 Task: Find a dog-friendly brewery with outdoor seating in Denver.
Action: Mouse moved to (63, 27)
Screenshot: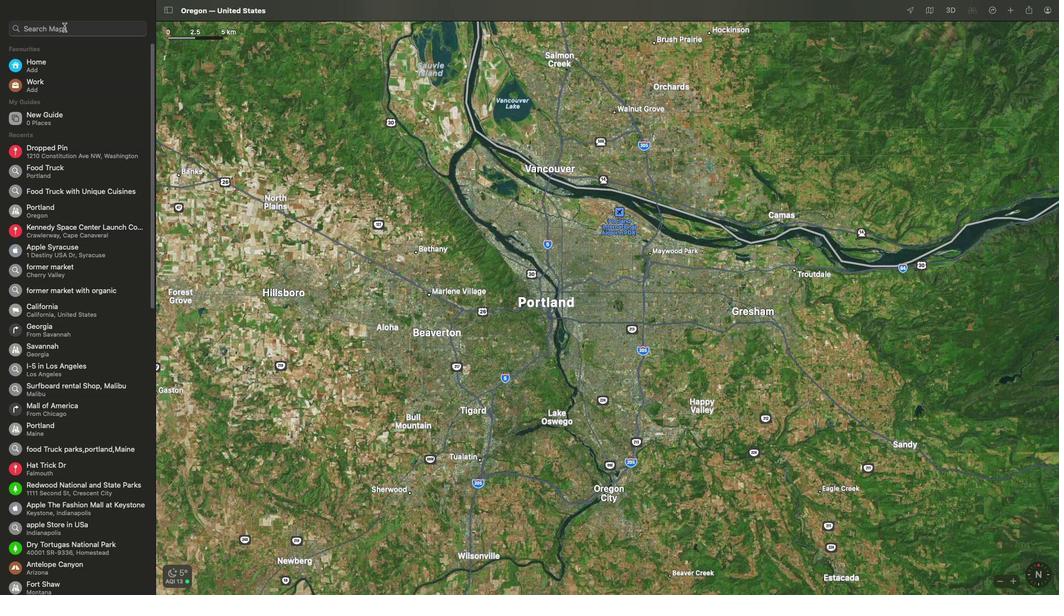 
Action: Mouse pressed left at (63, 27)
Screenshot: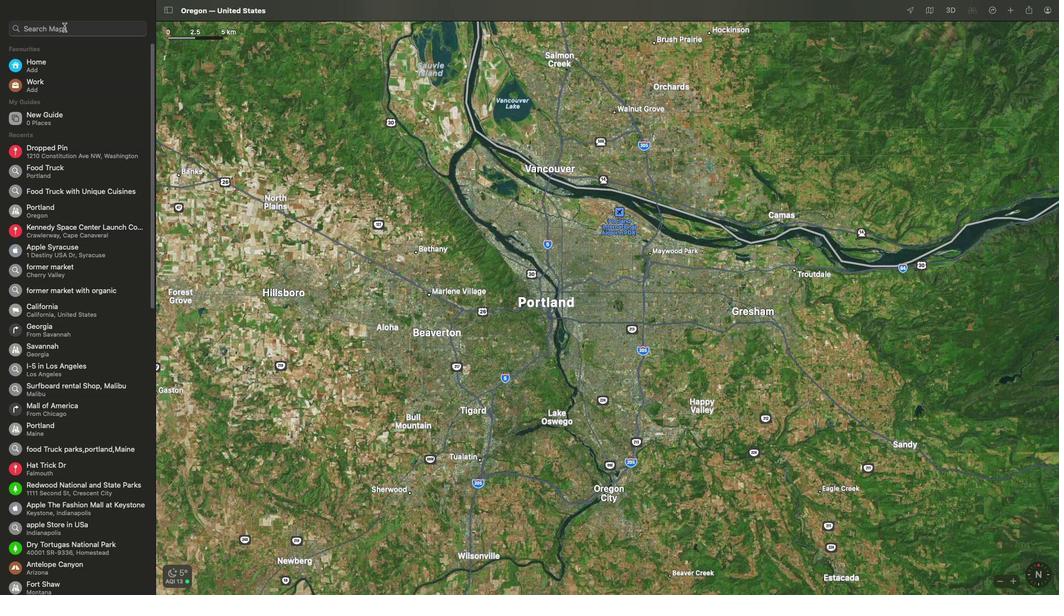 
Action: Key pressed Key.shift'D''e''n''v''e''r'Key.spaceKey.enter
Screenshot: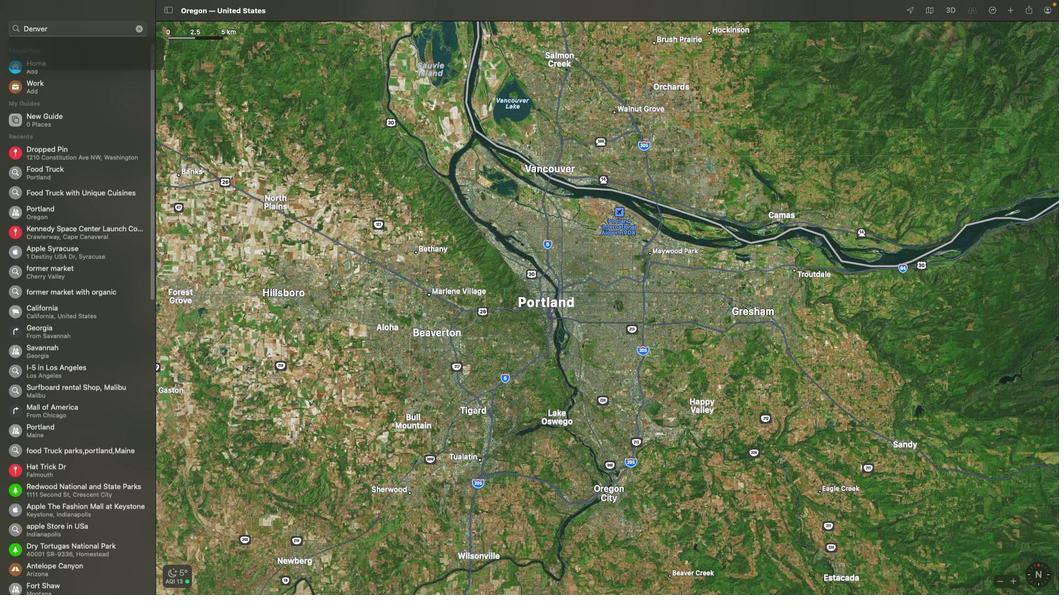 
Action: Mouse moved to (139, 33)
Screenshot: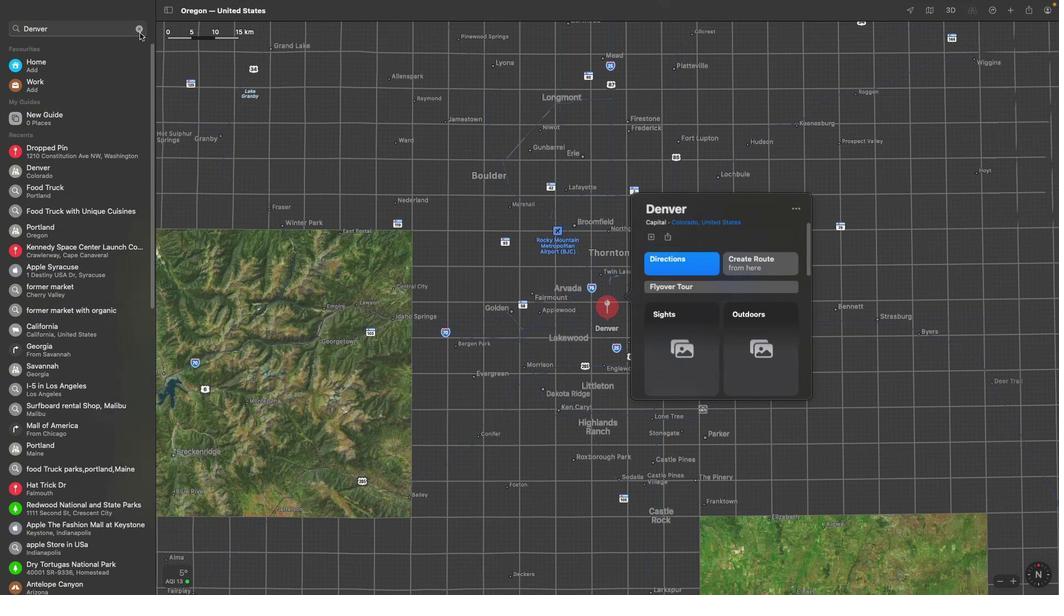 
Action: Mouse pressed left at (139, 33)
Screenshot: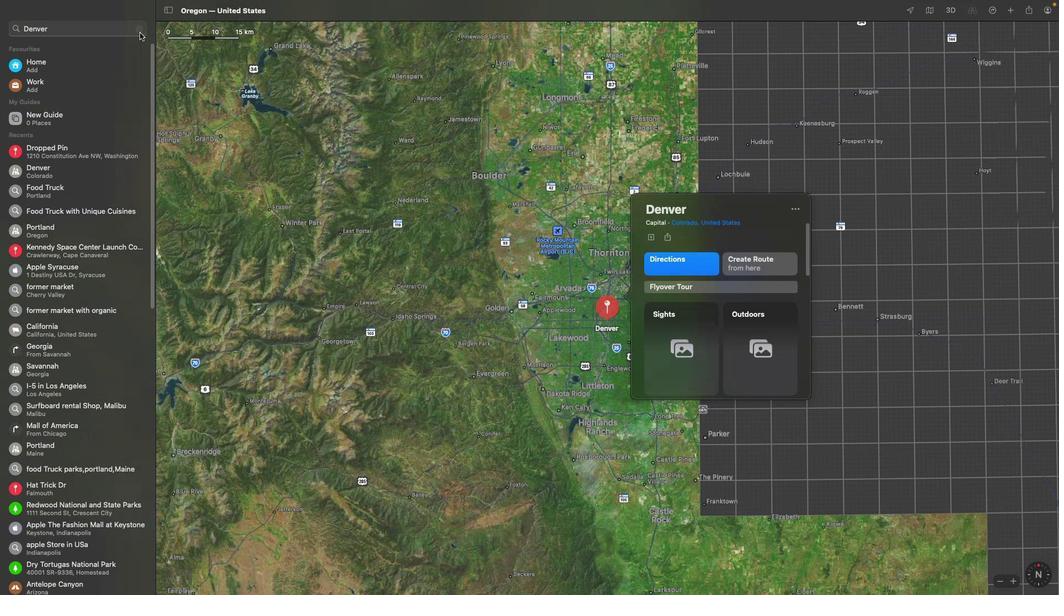 
Action: Mouse moved to (94, 27)
Screenshot: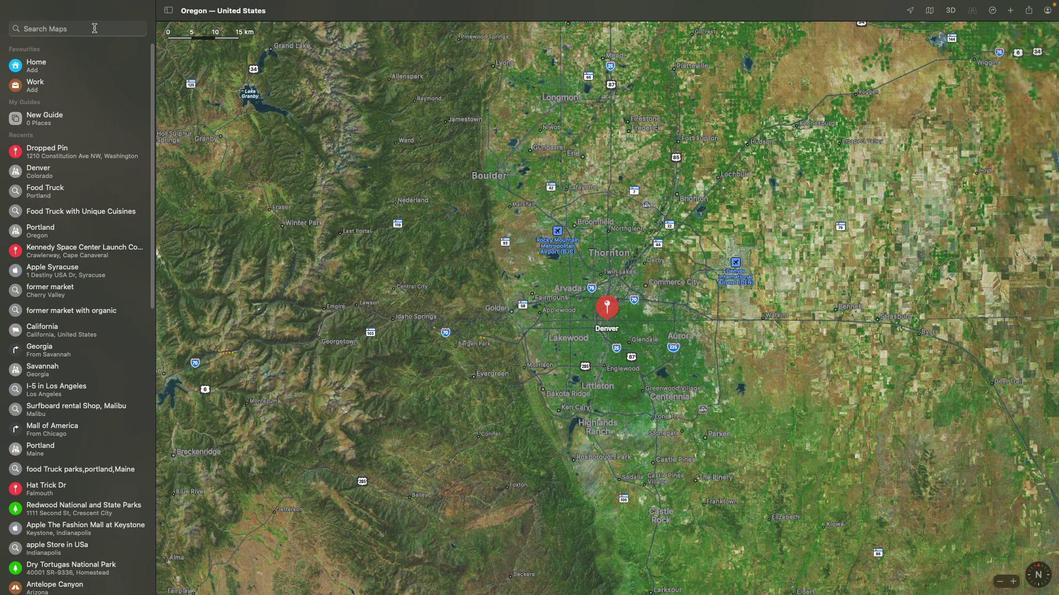 
Action: Mouse pressed left at (94, 27)
Screenshot: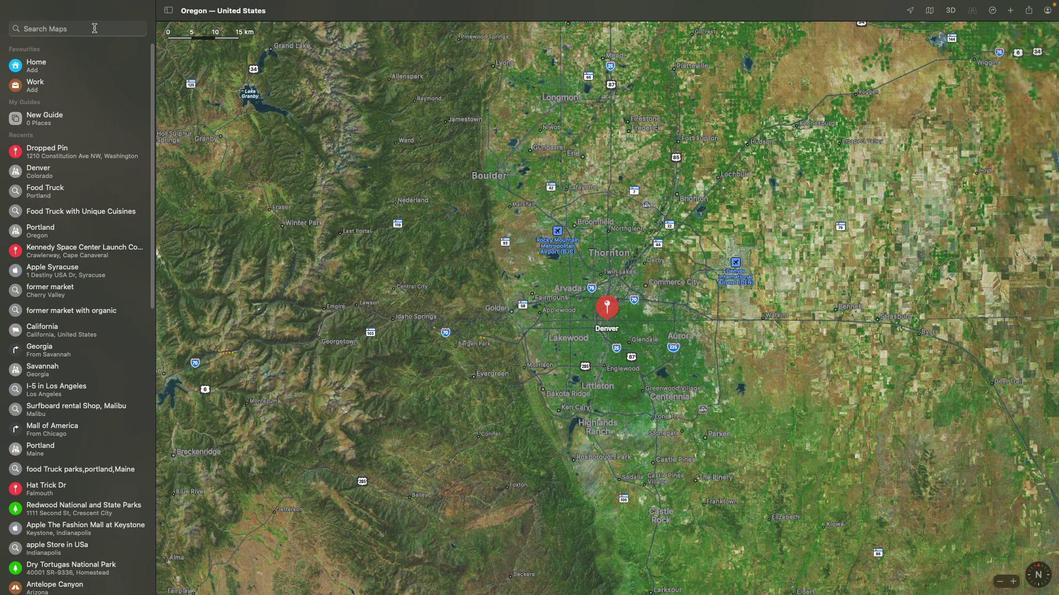 
Action: Key pressed Key.shift'D''o''g'Key.spaceKey.backspace'-'Key.shift'F''r''i''d''e''l''y'Key.spaceKey.backspaceKey.backspaceKey.backspaceKey.backspaceKey.backspace'e''n''d''l''y'Key.space'b''r''e''w''e''r''y'Key.spaceKey.shift_rKey.enter
Screenshot: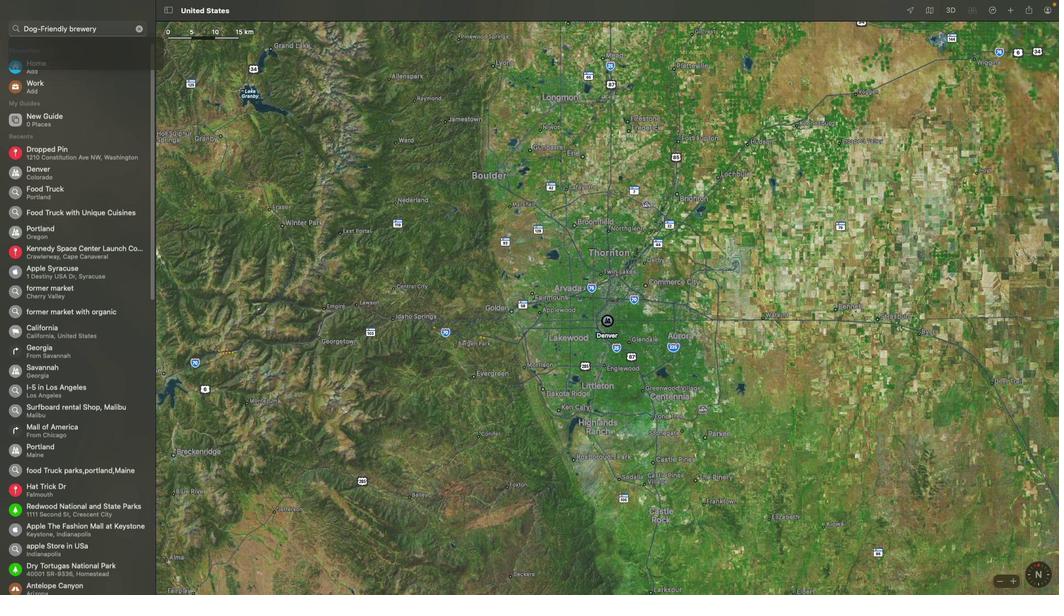 
Action: Mouse moved to (93, 150)
Screenshot: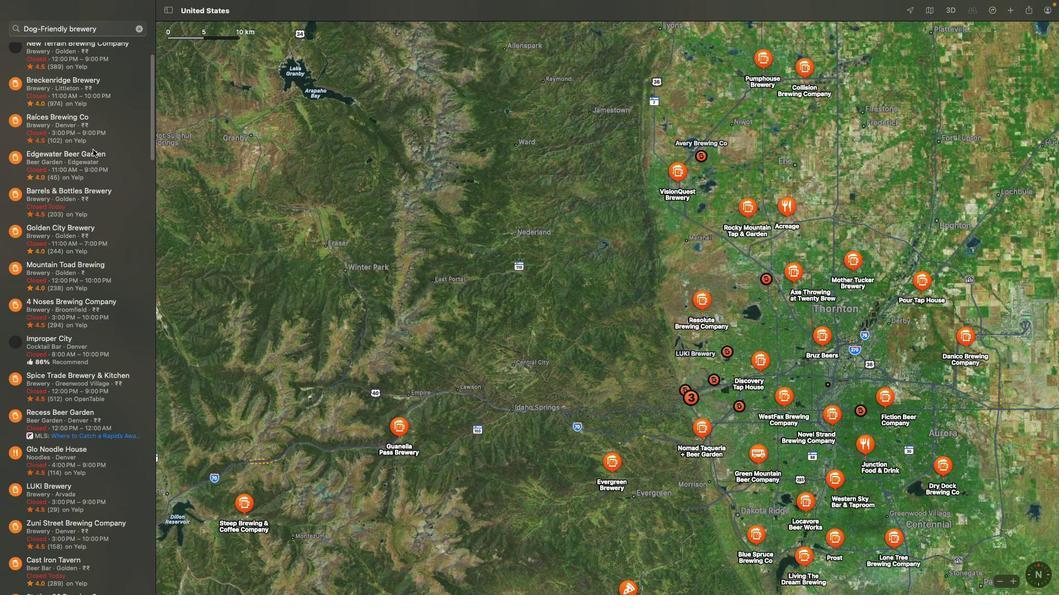 
Action: Mouse scrolled (93, 150) with delta (0, 0)
Screenshot: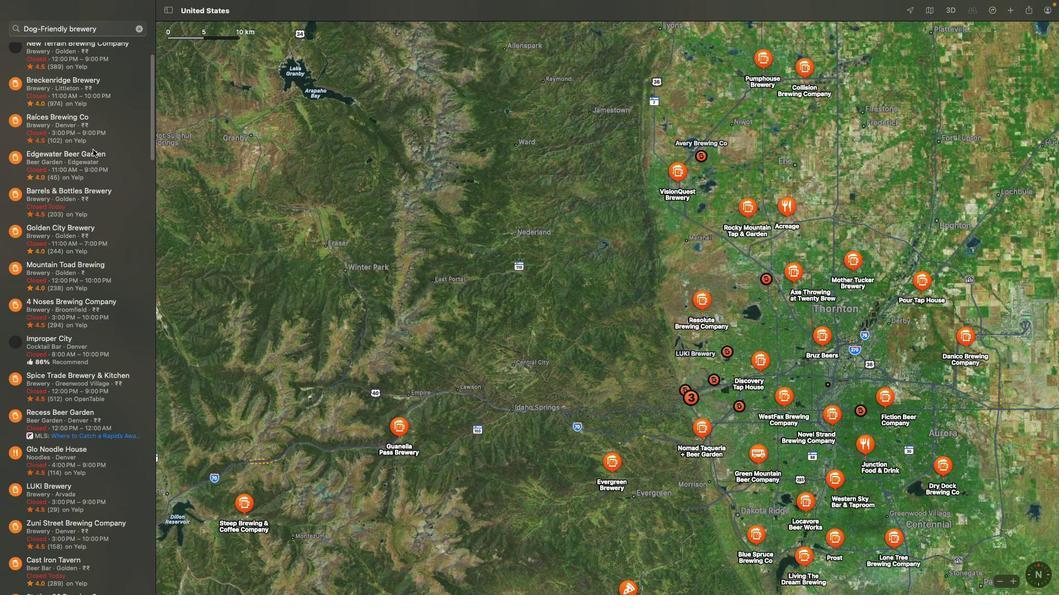 
Action: Mouse scrolled (93, 150) with delta (0, 0)
Screenshot: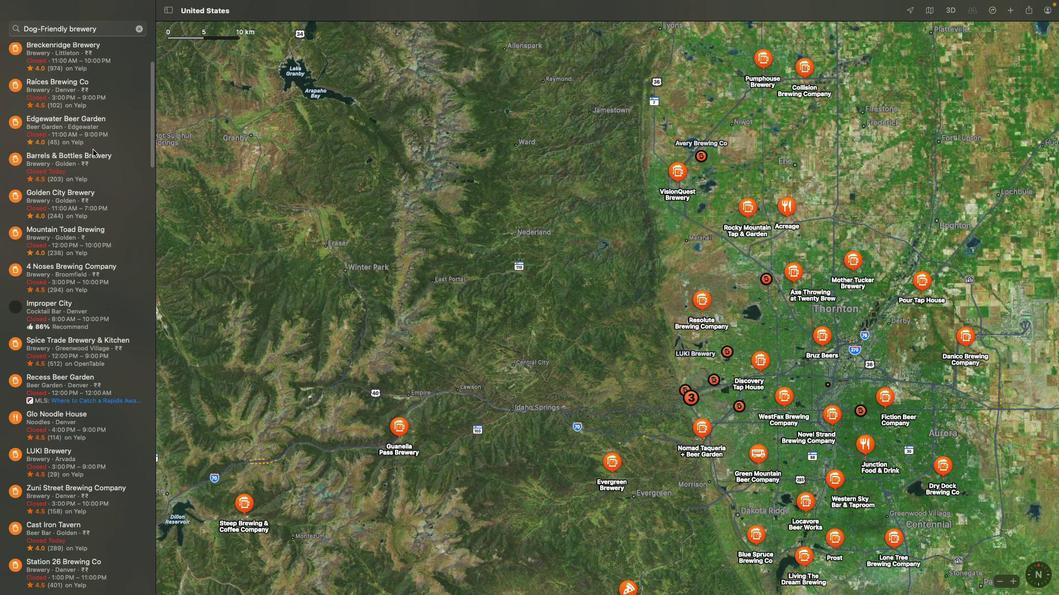 
Action: Mouse scrolled (93, 150) with delta (0, -1)
Screenshot: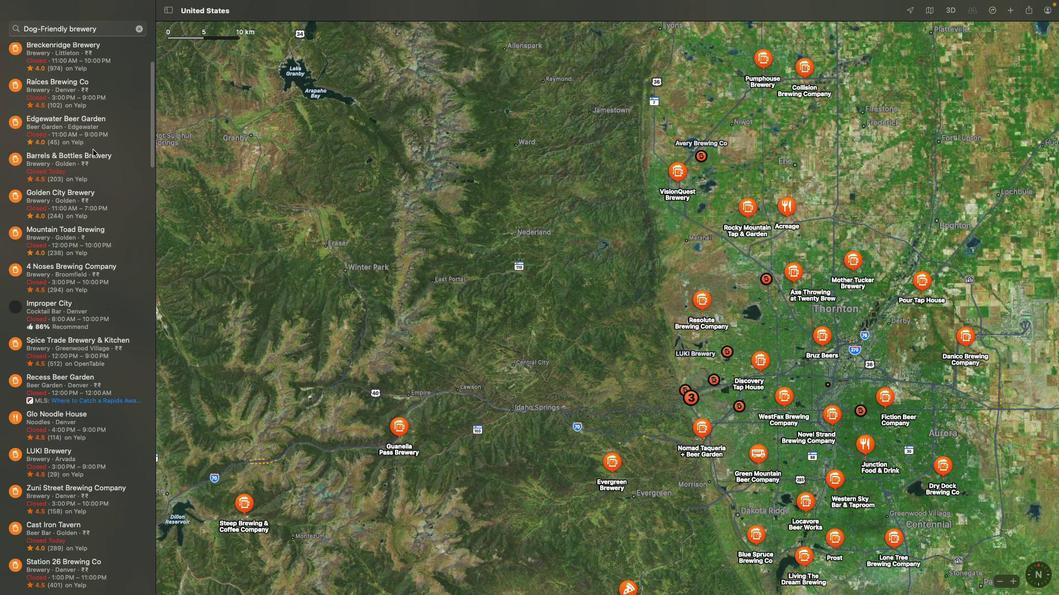 
Action: Mouse scrolled (93, 150) with delta (0, -2)
Screenshot: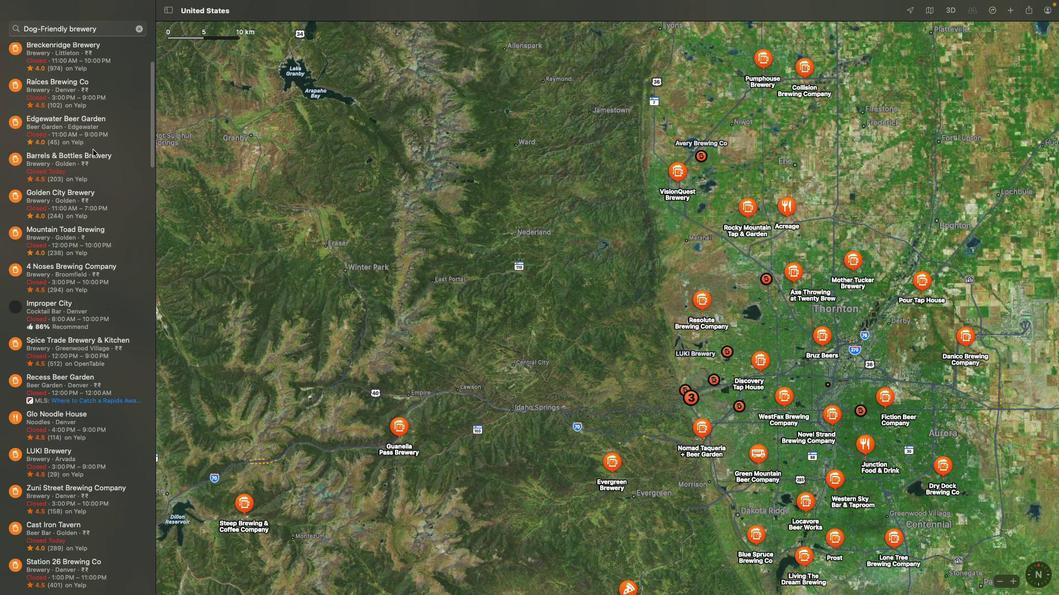 
Action: Mouse scrolled (93, 150) with delta (0, -3)
Screenshot: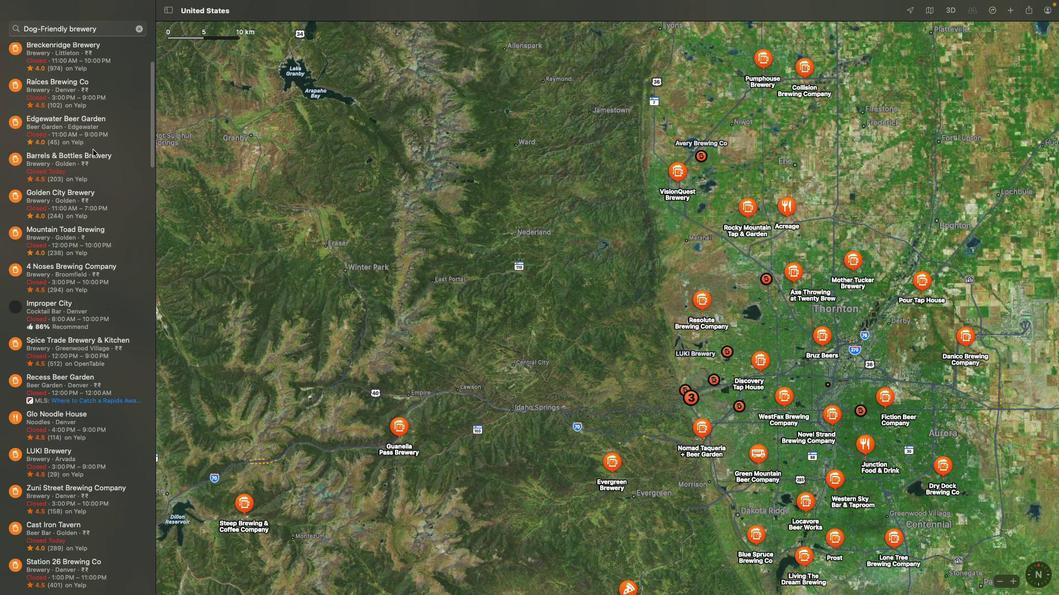 
Action: Mouse moved to (96, 174)
Screenshot: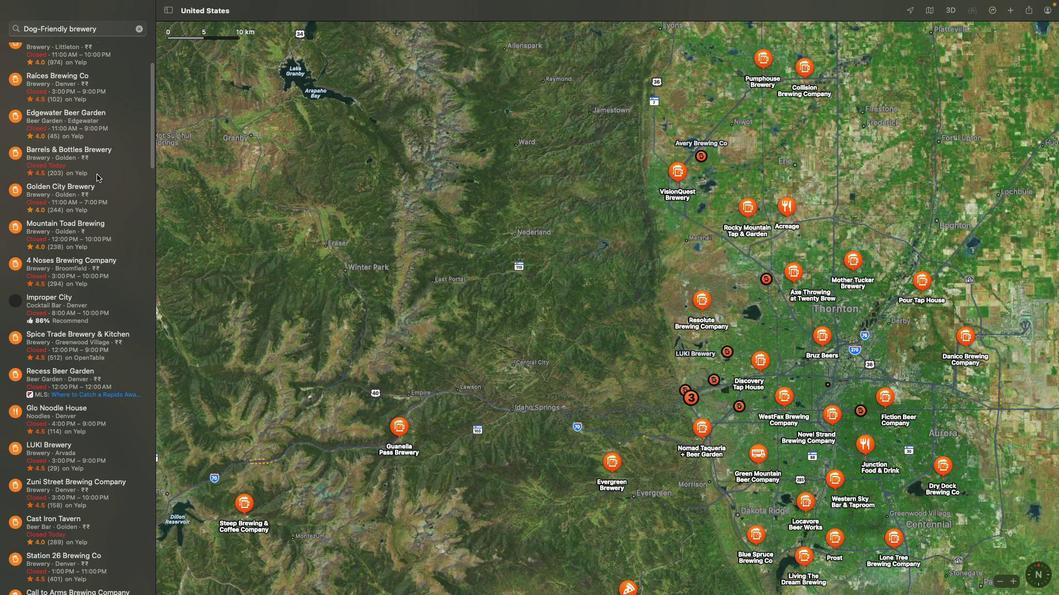 
Action: Mouse scrolled (96, 174) with delta (0, 0)
Screenshot: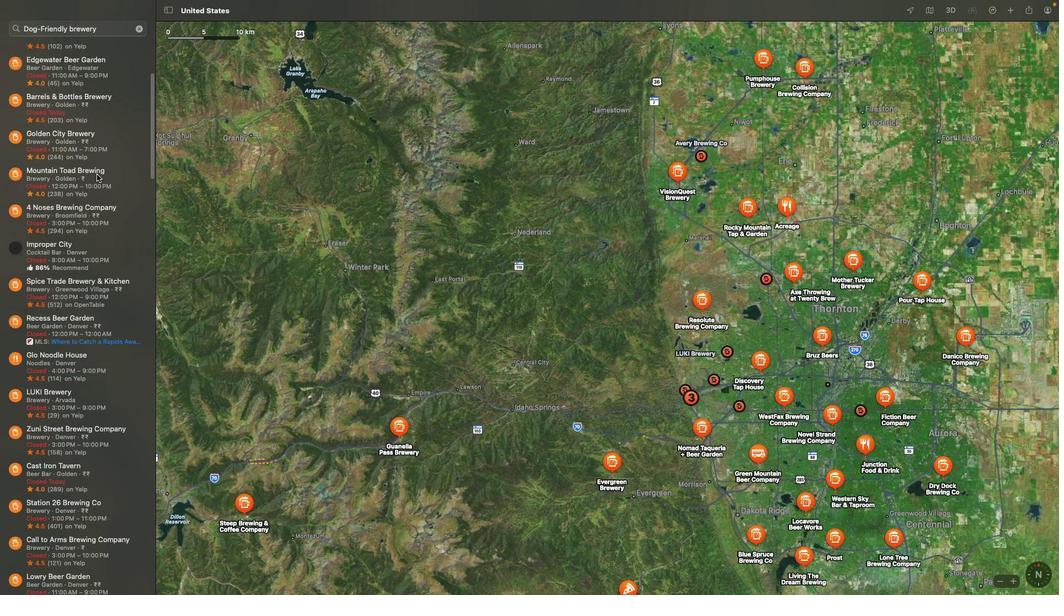 
Action: Mouse scrolled (96, 174) with delta (0, 0)
Screenshot: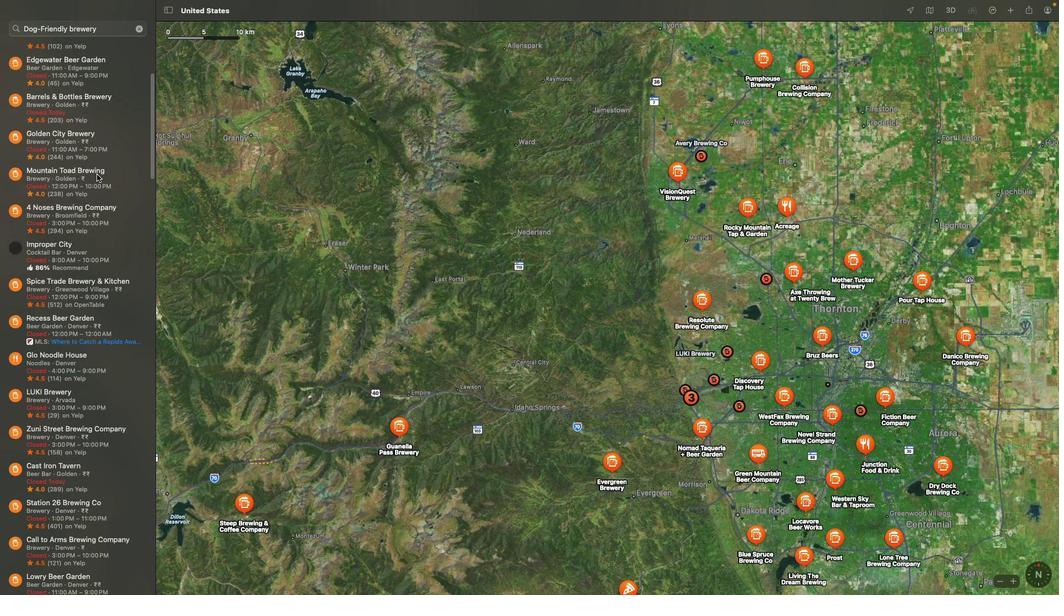 
Action: Mouse scrolled (96, 174) with delta (0, -1)
Screenshot: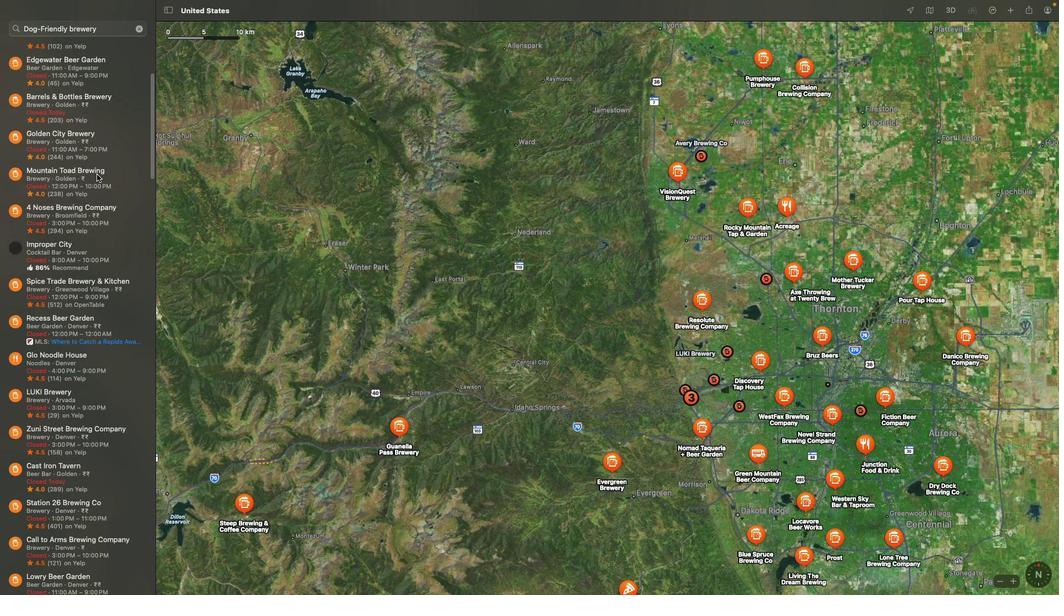 
Action: Mouse scrolled (96, 174) with delta (0, -2)
Screenshot: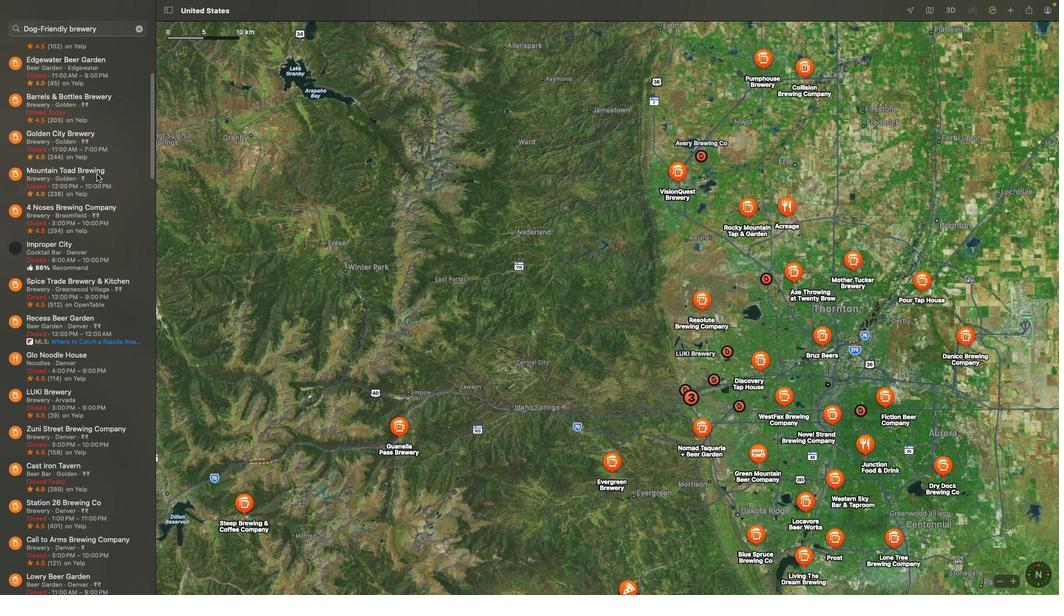 
Action: Mouse moved to (95, 185)
Screenshot: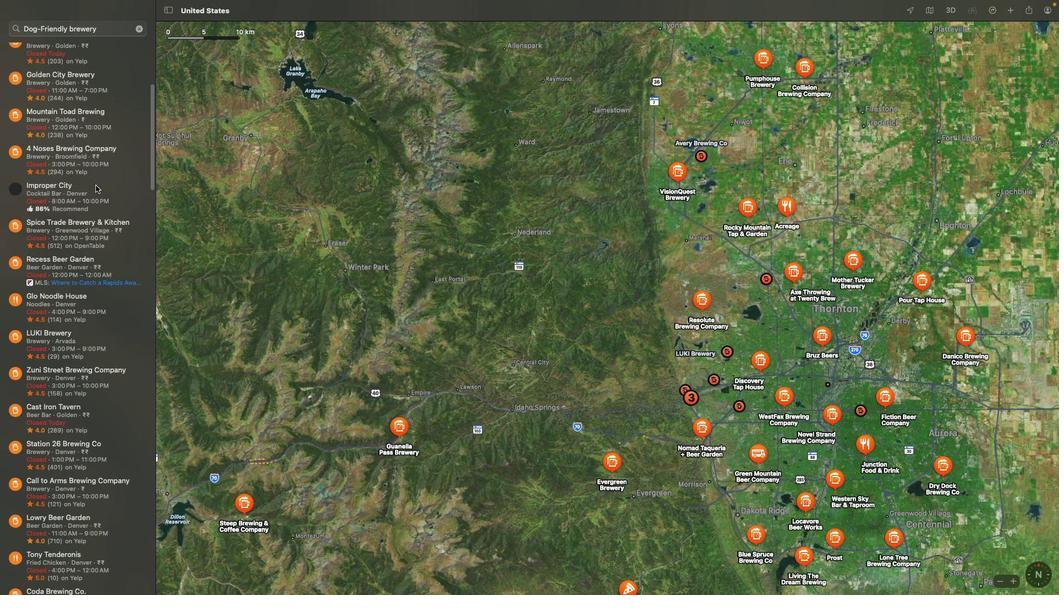 
Action: Mouse scrolled (95, 185) with delta (0, 0)
Screenshot: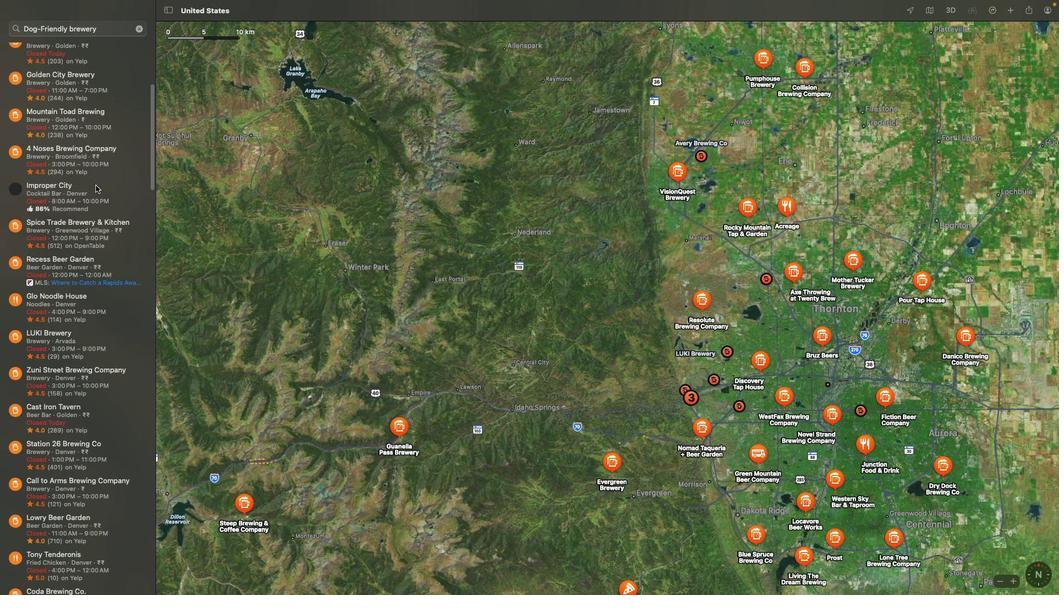 
Action: Mouse moved to (95, 185)
Screenshot: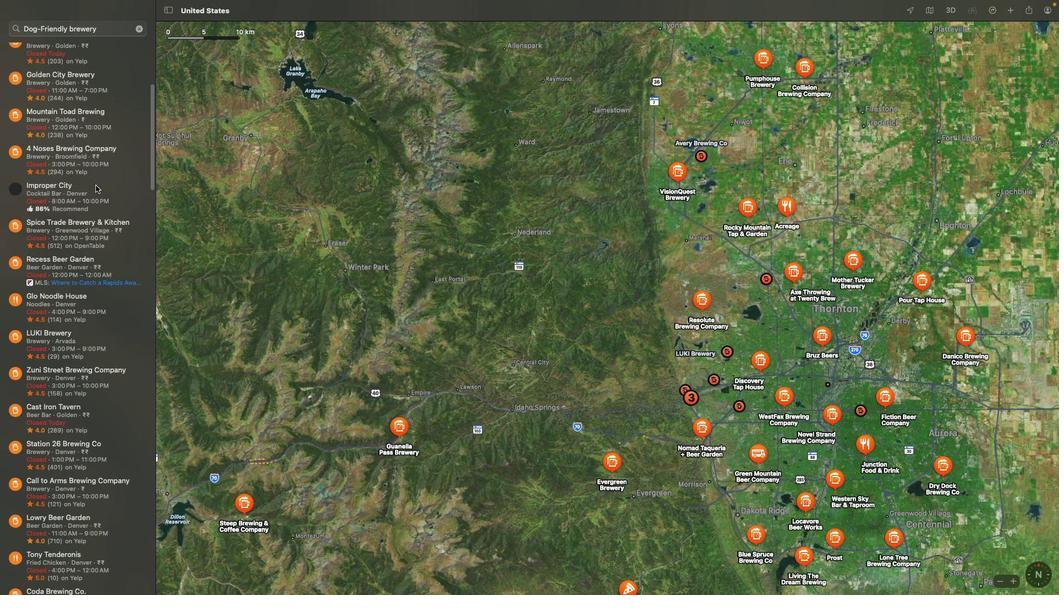 
Action: Mouse scrolled (95, 185) with delta (0, 0)
Screenshot: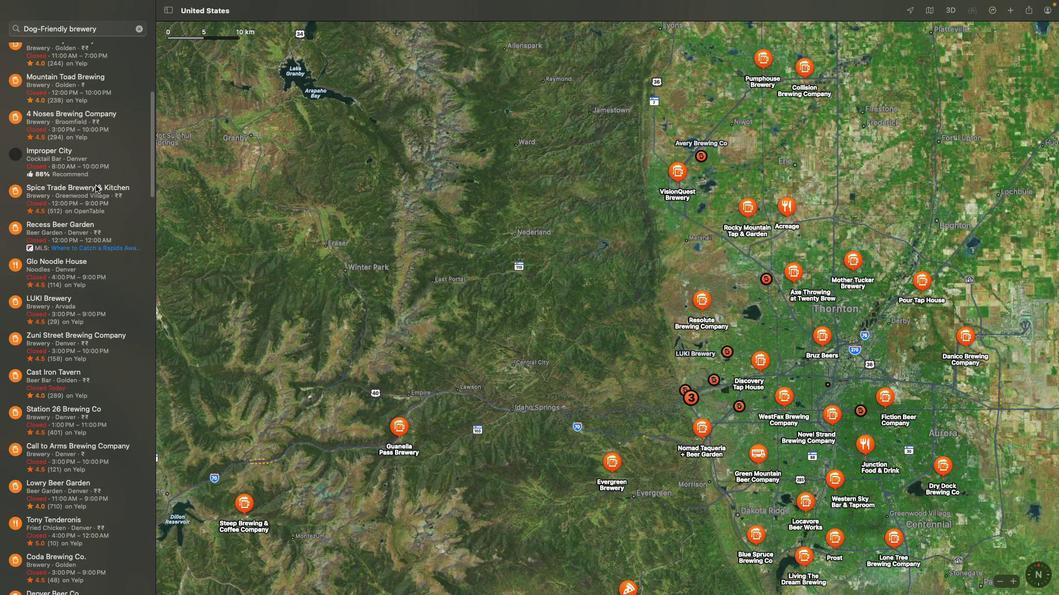 
Action: Mouse scrolled (95, 185) with delta (0, -1)
Screenshot: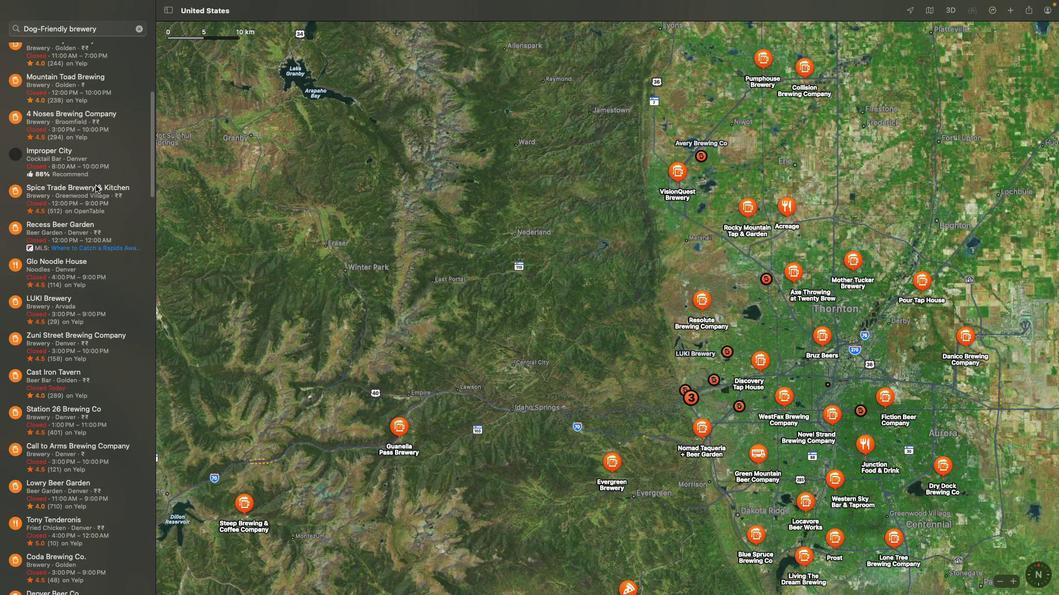 
Action: Mouse scrolled (95, 185) with delta (0, -2)
Screenshot: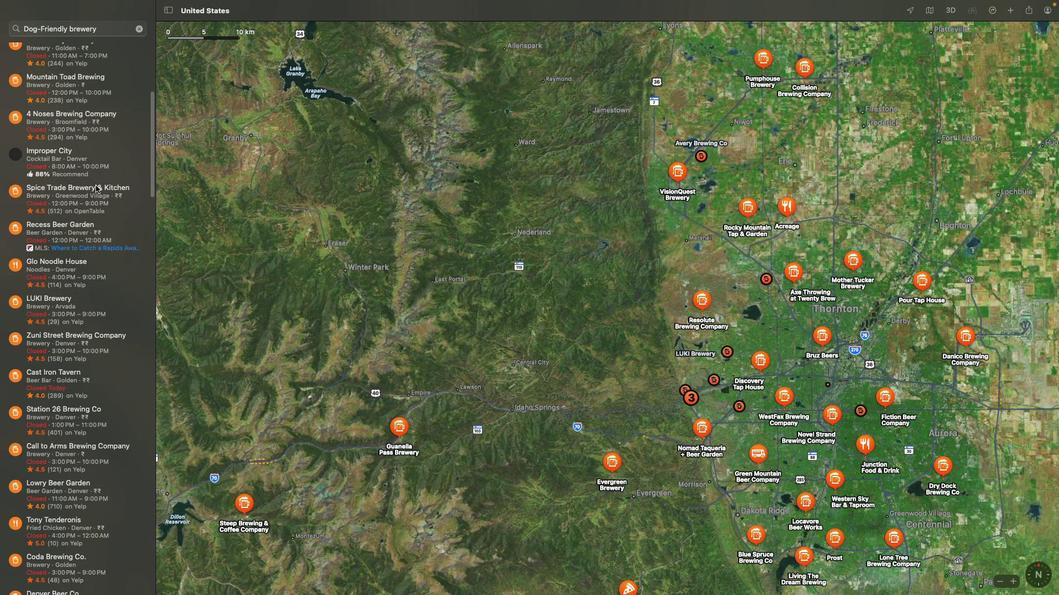 
Action: Mouse scrolled (95, 185) with delta (0, -3)
Screenshot: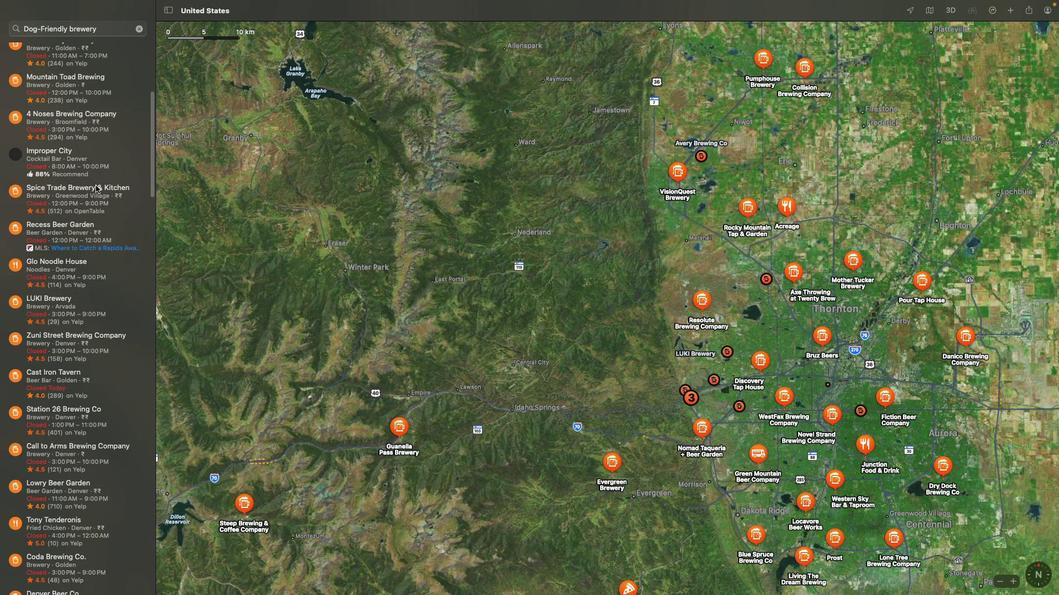 
Action: Mouse moved to (94, 190)
Screenshot: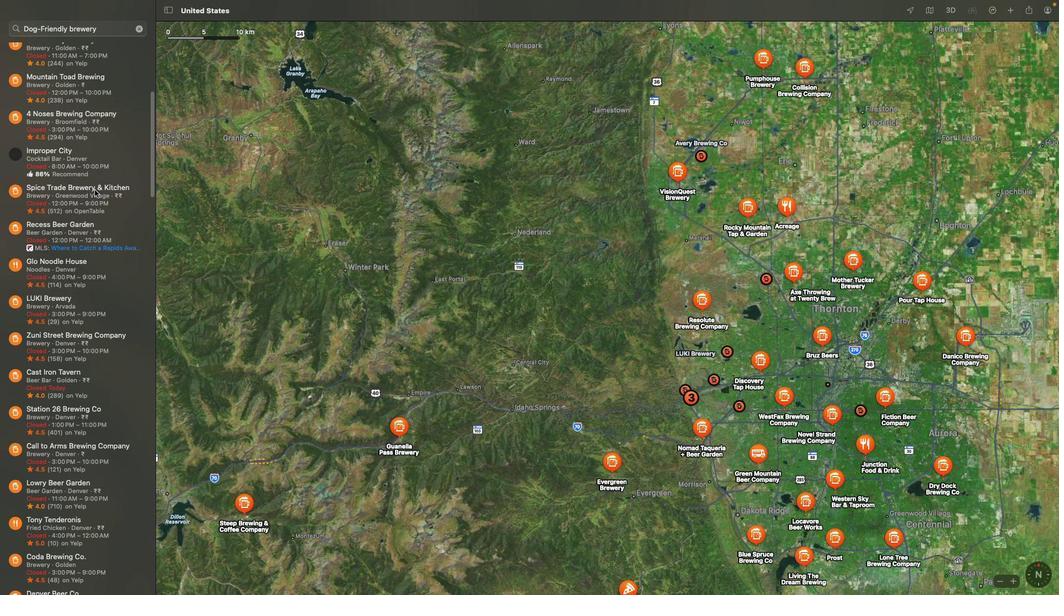 
Action: Mouse scrolled (94, 190) with delta (0, 0)
Screenshot: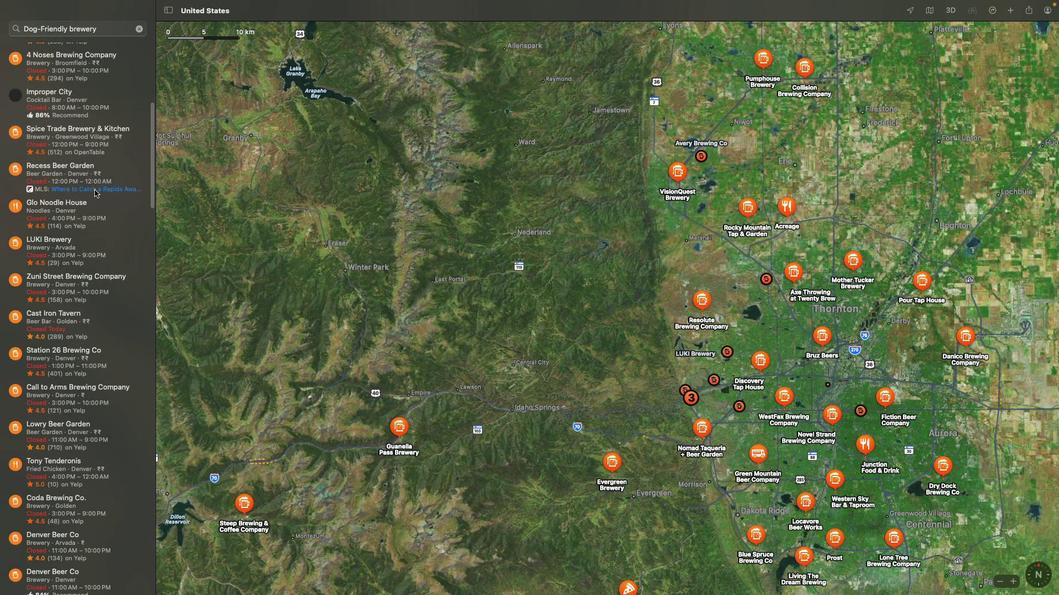 
Action: Mouse scrolled (94, 190) with delta (0, 0)
Screenshot: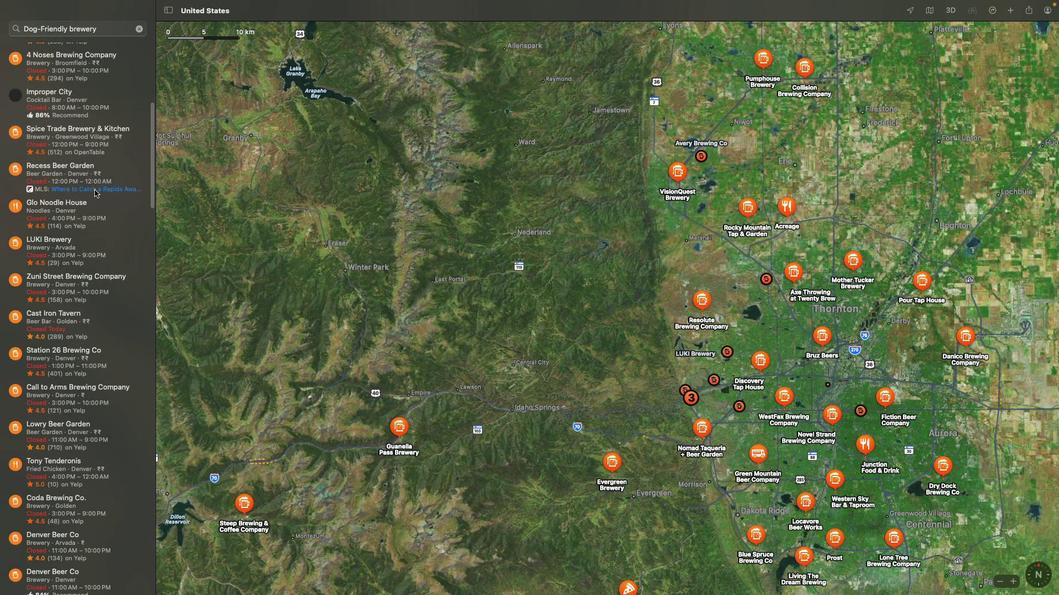 
Action: Mouse scrolled (94, 190) with delta (0, -1)
Screenshot: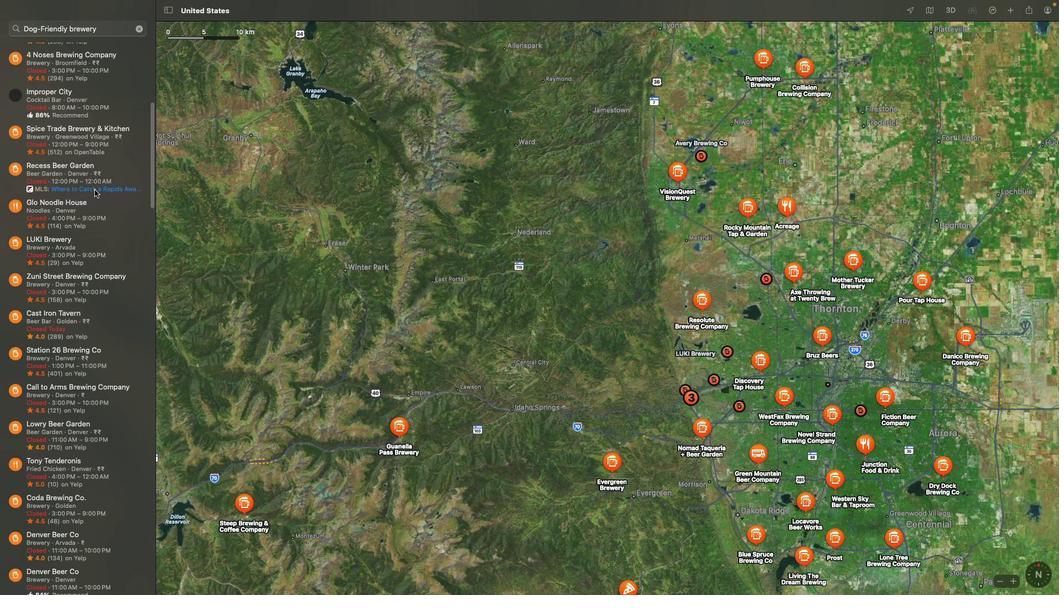 
Action: Mouse scrolled (94, 190) with delta (0, -2)
Screenshot: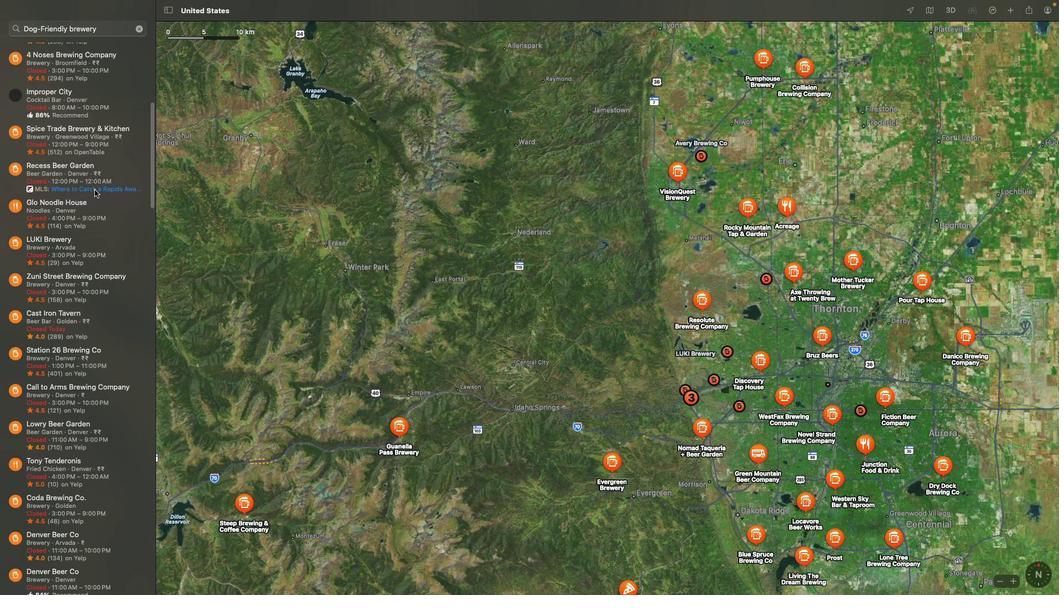 
Action: Mouse moved to (94, 193)
Screenshot: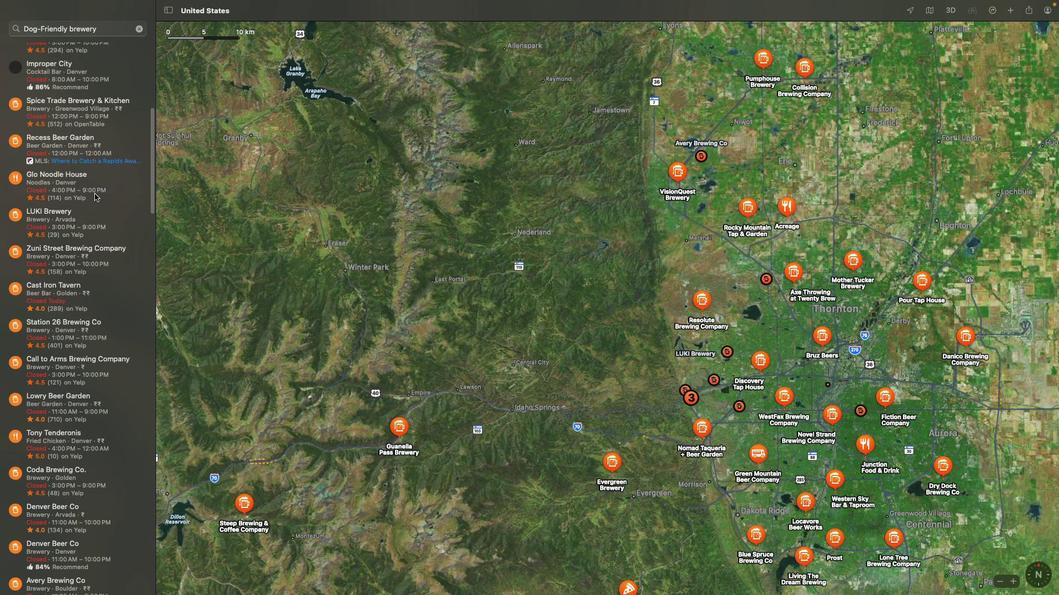 
Action: Mouse scrolled (94, 193) with delta (0, 0)
Screenshot: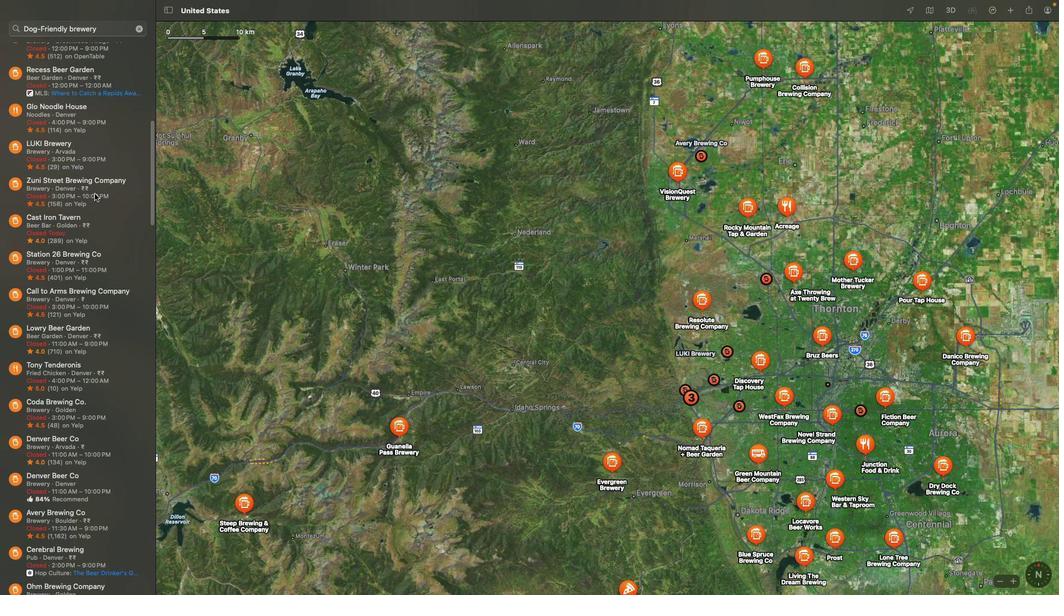 
Action: Mouse scrolled (94, 193) with delta (0, 0)
Screenshot: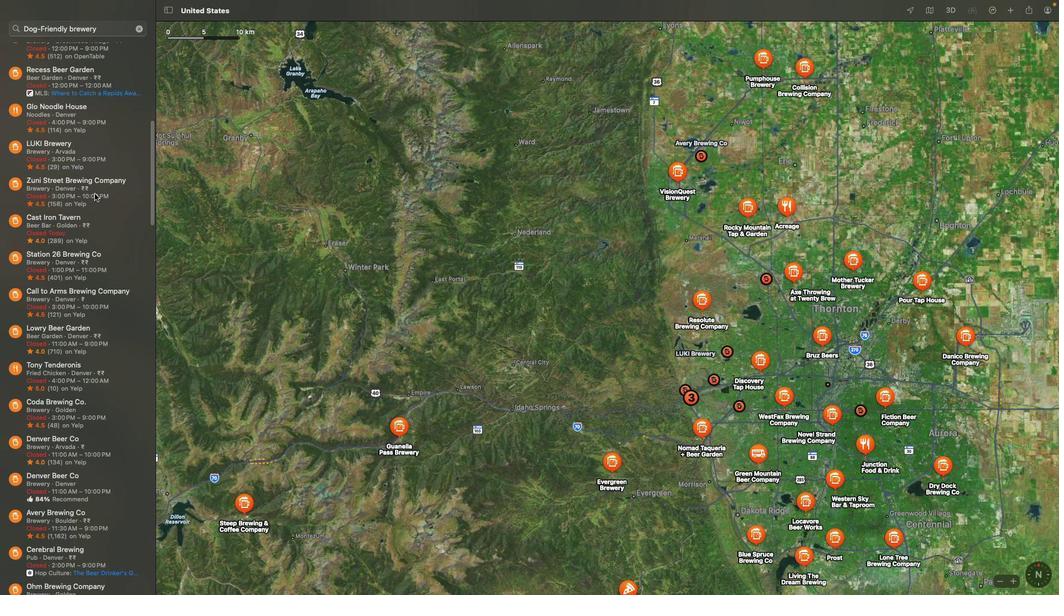 
Action: Mouse scrolled (94, 193) with delta (0, -1)
Screenshot: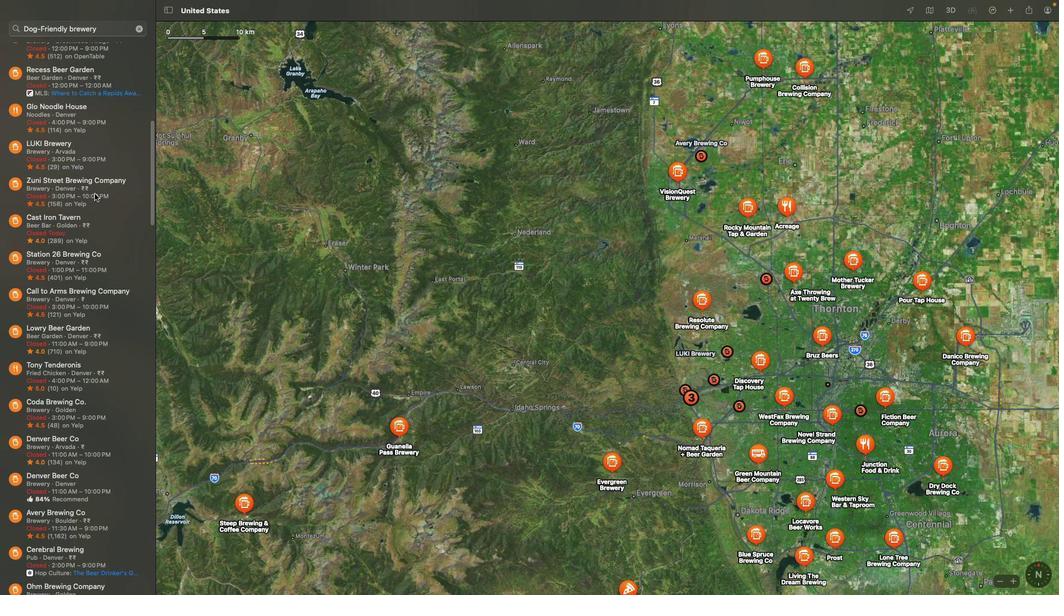 
Action: Mouse scrolled (94, 193) with delta (0, -2)
Screenshot: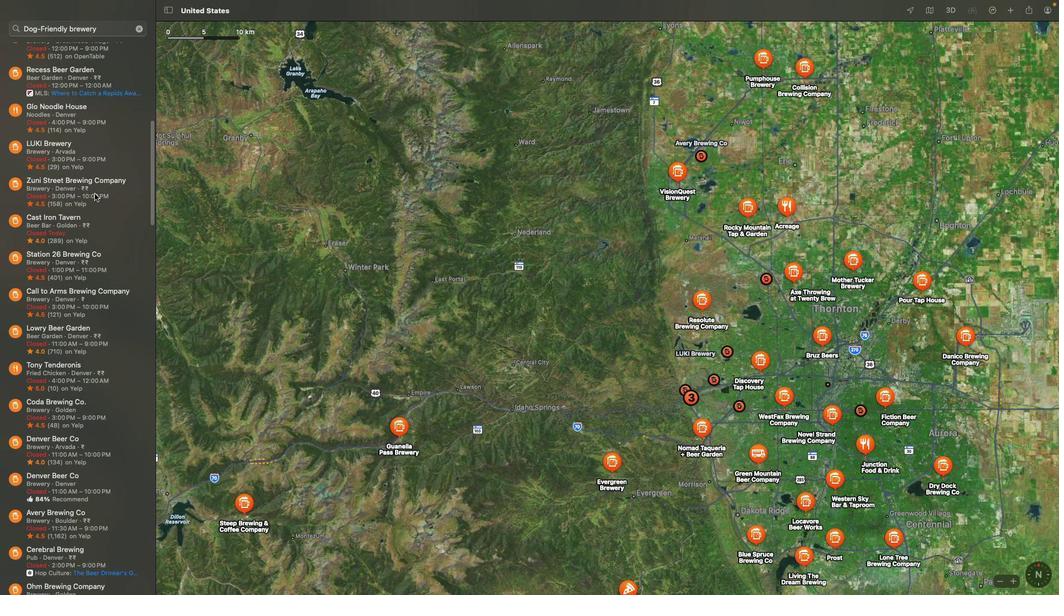 
Action: Mouse scrolled (94, 193) with delta (0, -3)
Screenshot: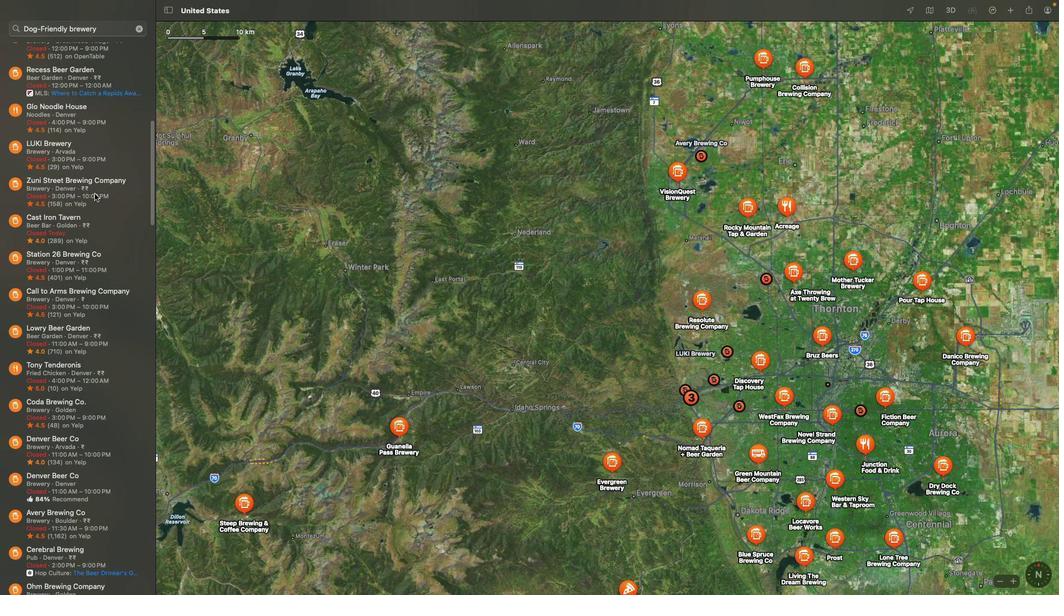
Action: Mouse moved to (95, 194)
Screenshot: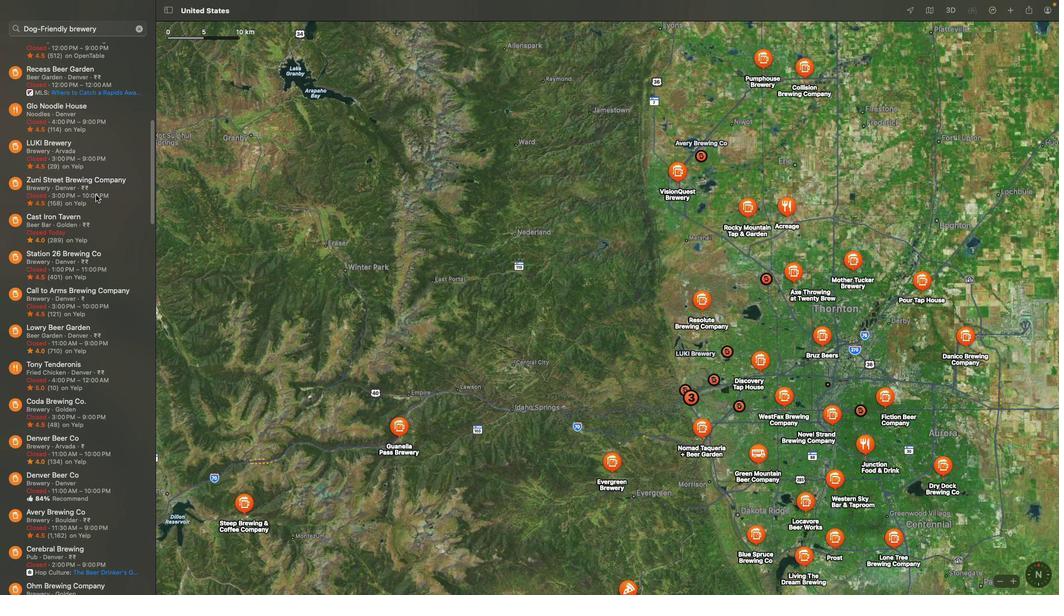 
Action: Mouse scrolled (95, 194) with delta (0, 0)
Screenshot: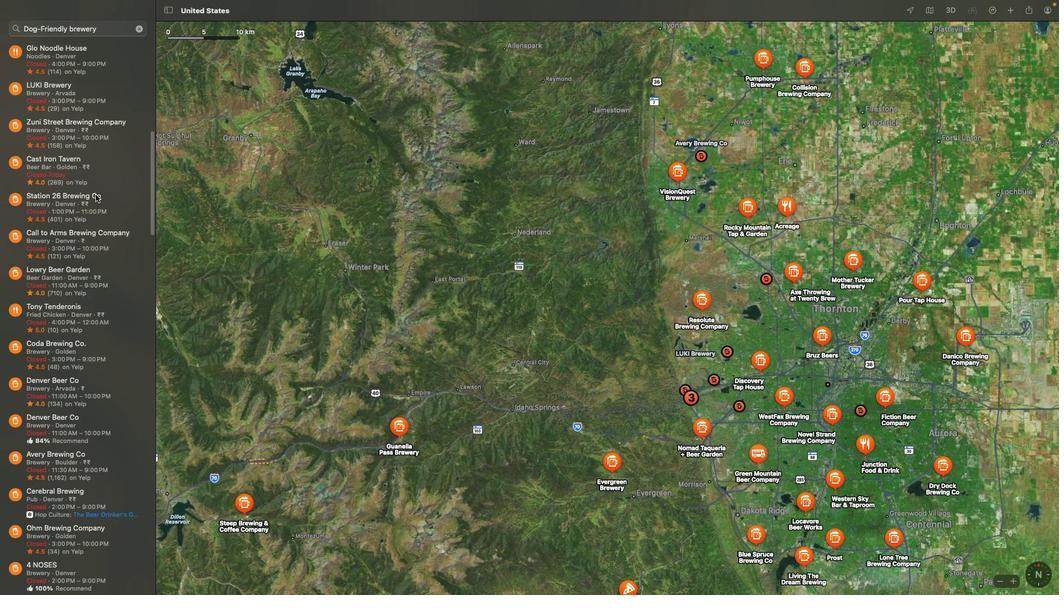 
Action: Mouse scrolled (95, 194) with delta (0, 0)
Screenshot: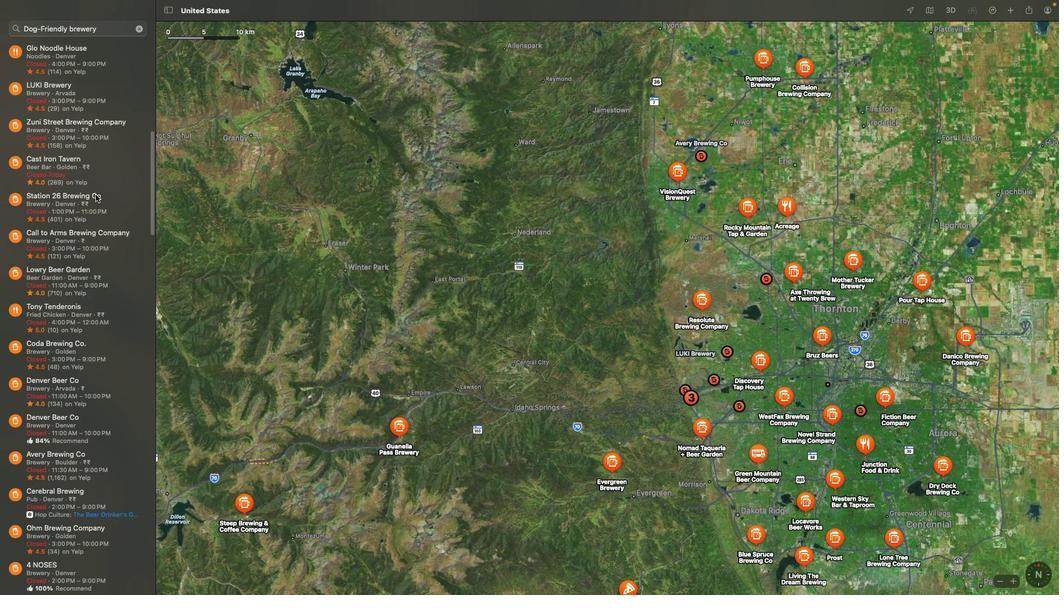 
Action: Mouse scrolled (95, 194) with delta (0, -1)
Screenshot: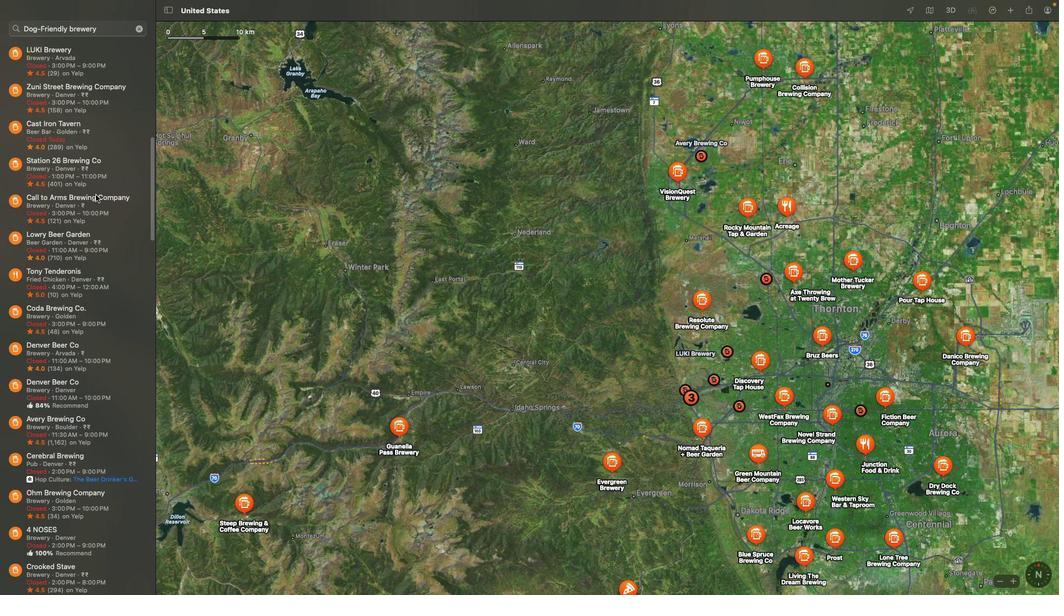 
Action: Mouse scrolled (95, 194) with delta (0, -2)
Screenshot: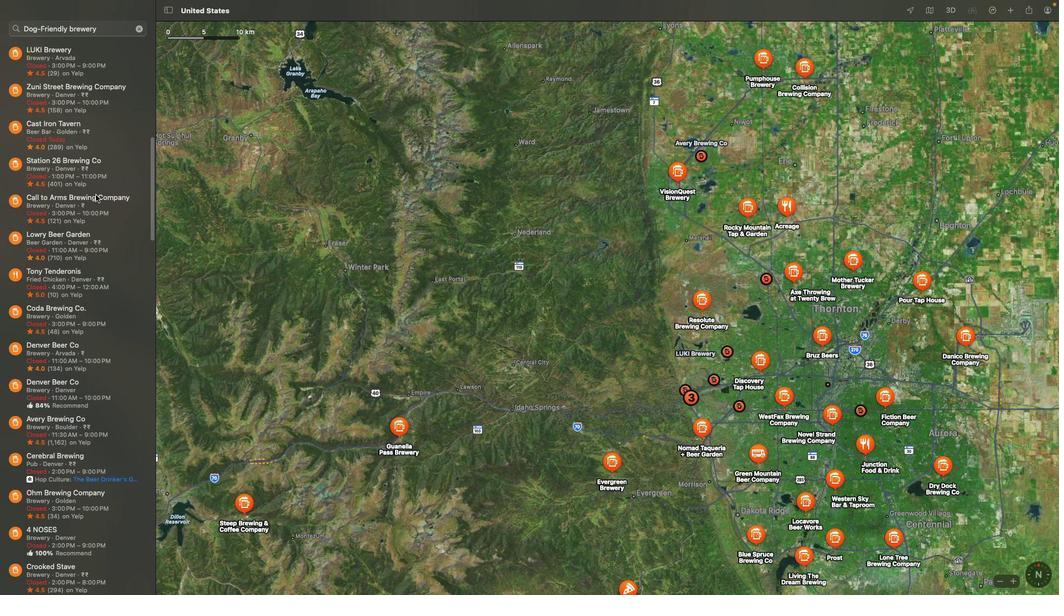 
Action: Mouse scrolled (95, 194) with delta (0, -3)
Screenshot: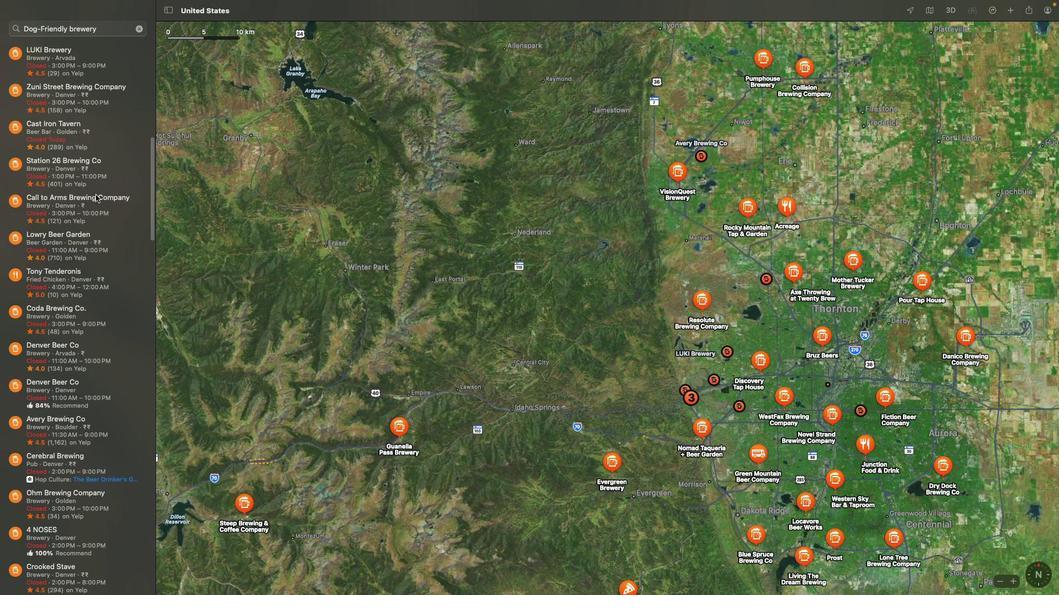 
Action: Mouse scrolled (95, 194) with delta (0, 0)
Screenshot: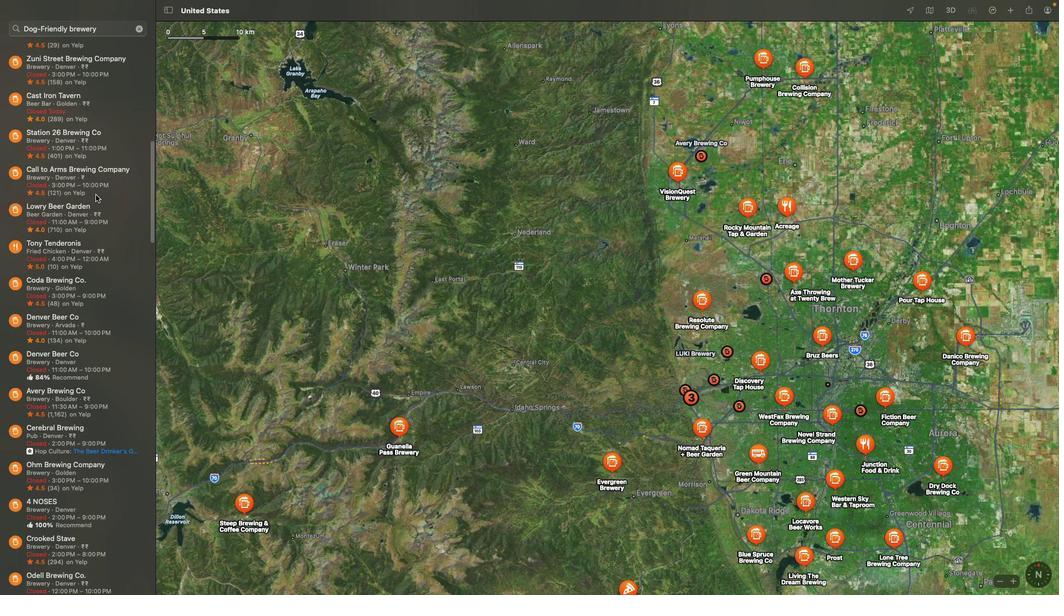 
Action: Mouse scrolled (95, 194) with delta (0, 0)
Screenshot: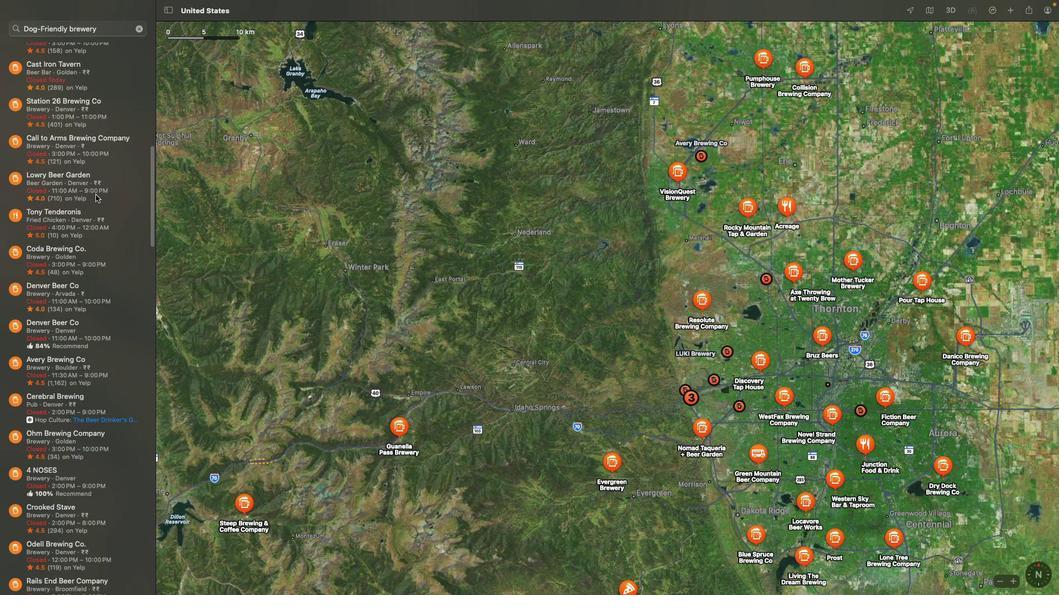 
Action: Mouse scrolled (95, 194) with delta (0, -1)
Screenshot: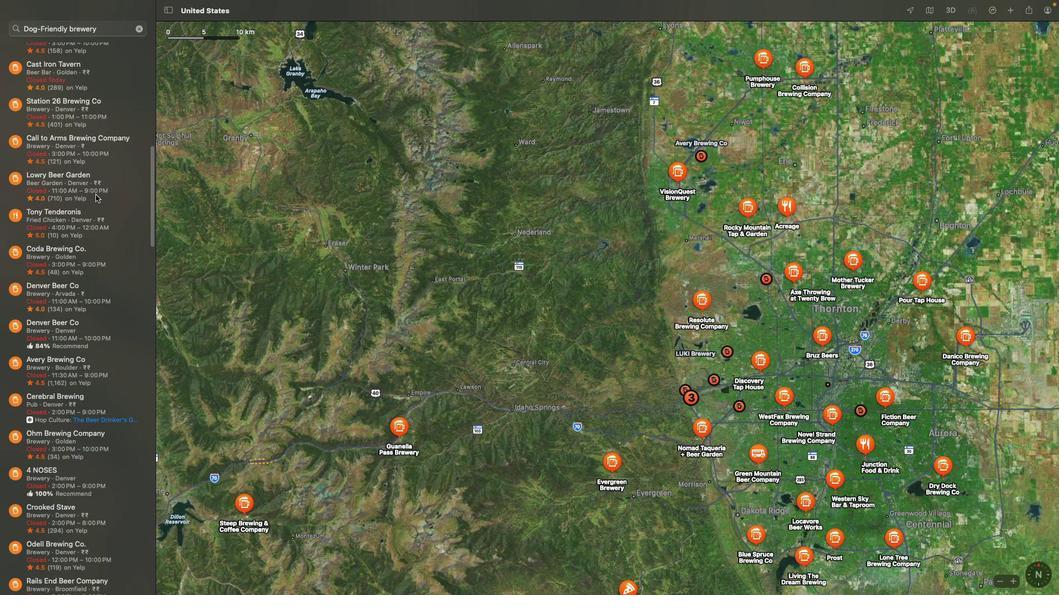 
Action: Mouse scrolled (95, 194) with delta (0, -2)
Screenshot: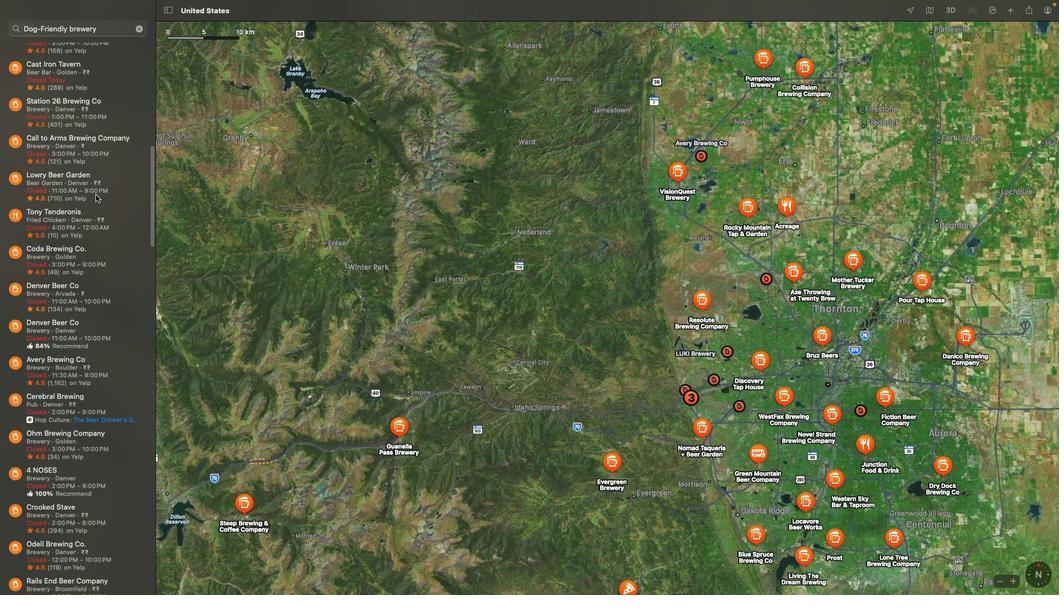 
Action: Mouse scrolled (95, 194) with delta (0, 0)
Screenshot: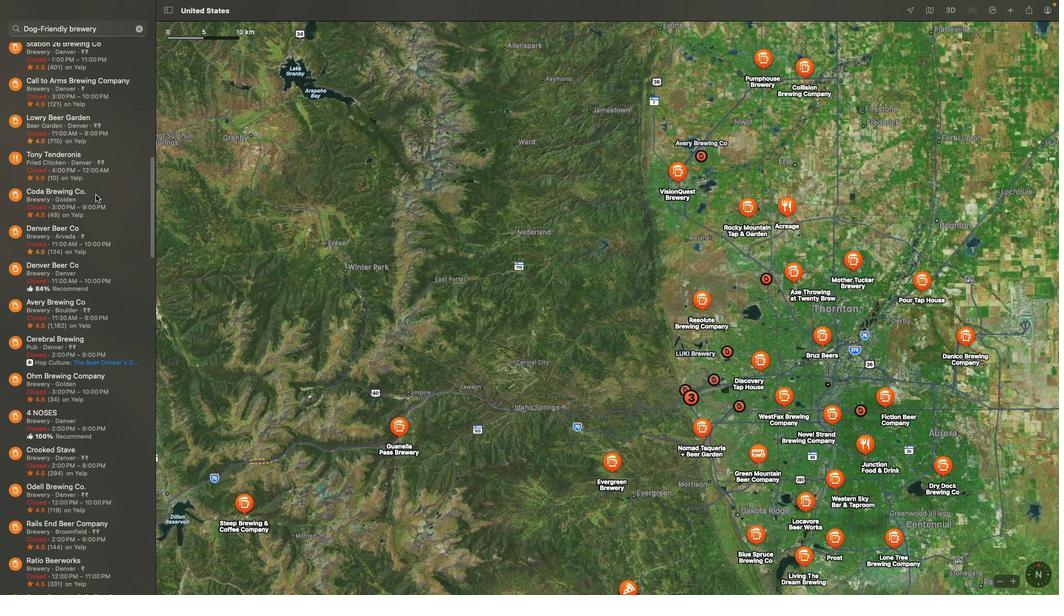 
Action: Mouse scrolled (95, 194) with delta (0, 0)
Screenshot: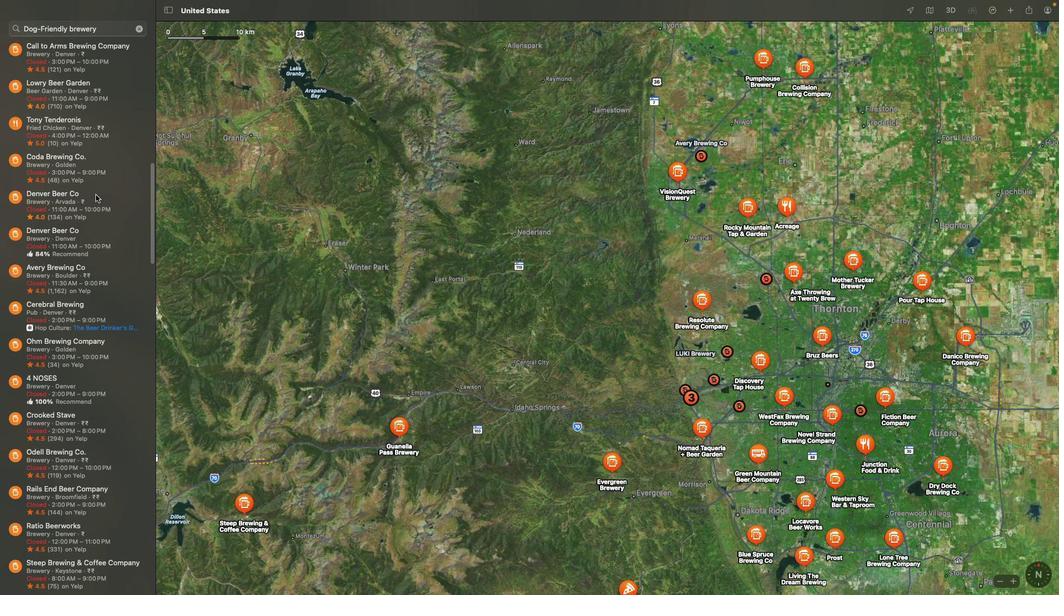
Action: Mouse scrolled (95, 194) with delta (0, -1)
Screenshot: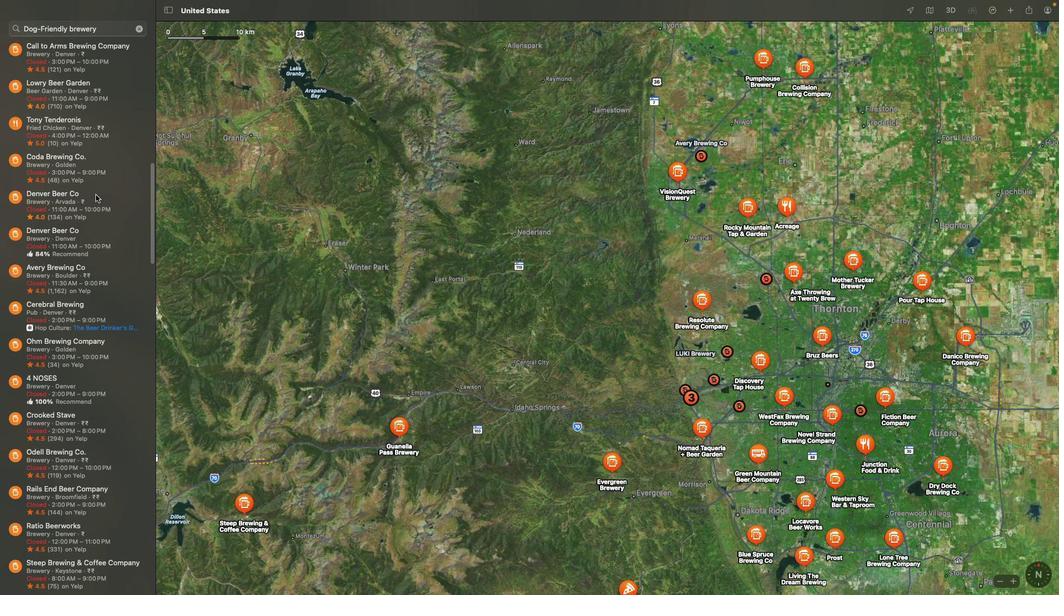 
Action: Mouse scrolled (95, 194) with delta (0, -2)
Screenshot: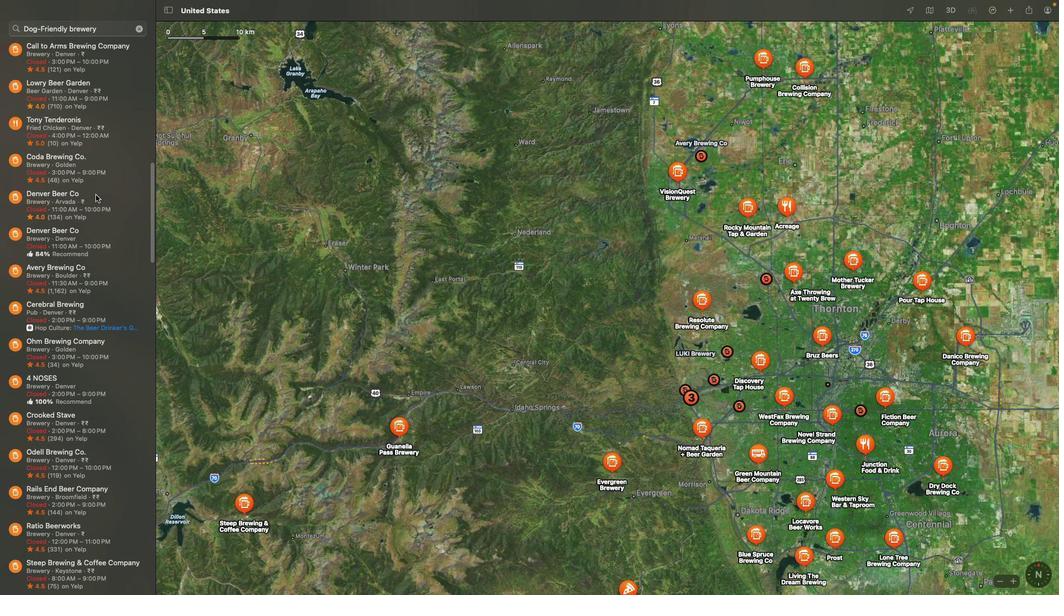 
Action: Mouse scrolled (95, 194) with delta (0, -3)
Screenshot: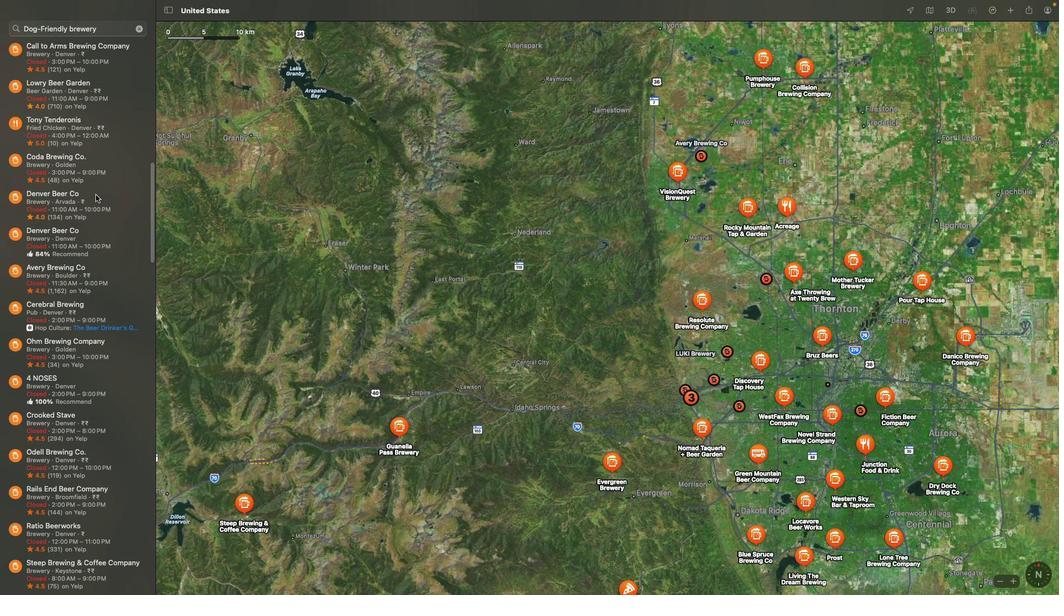 
Action: Mouse scrolled (95, 194) with delta (0, 0)
Screenshot: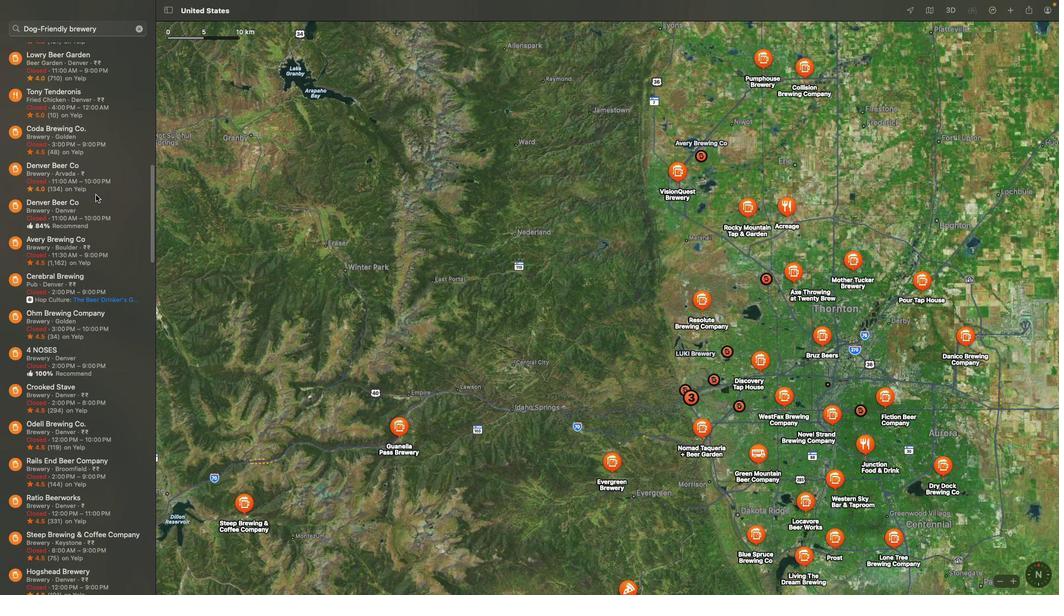 
Action: Mouse scrolled (95, 194) with delta (0, 0)
Screenshot: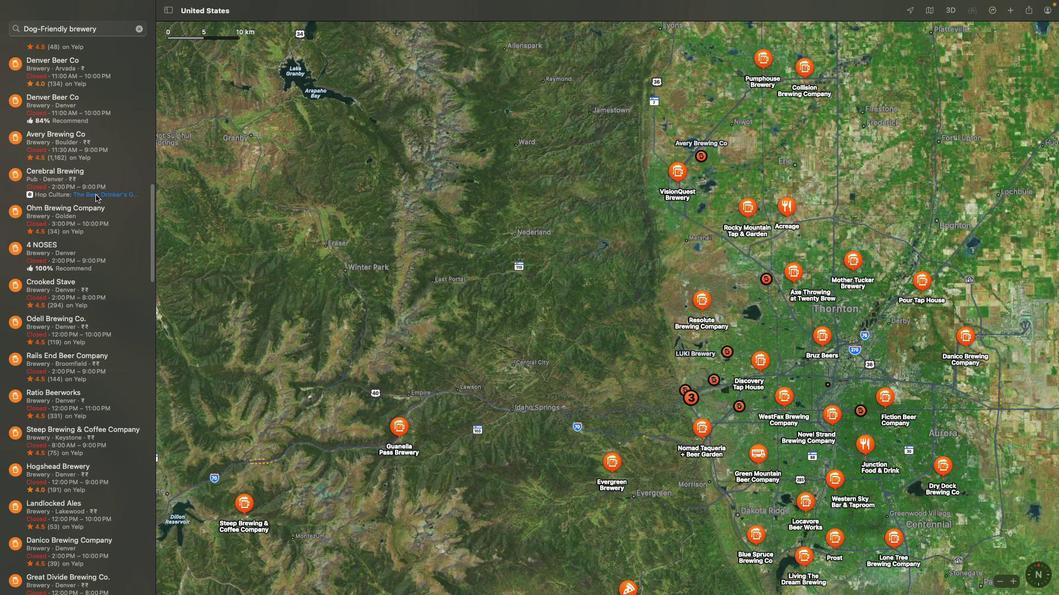 
Action: Mouse scrolled (95, 194) with delta (0, -1)
Screenshot: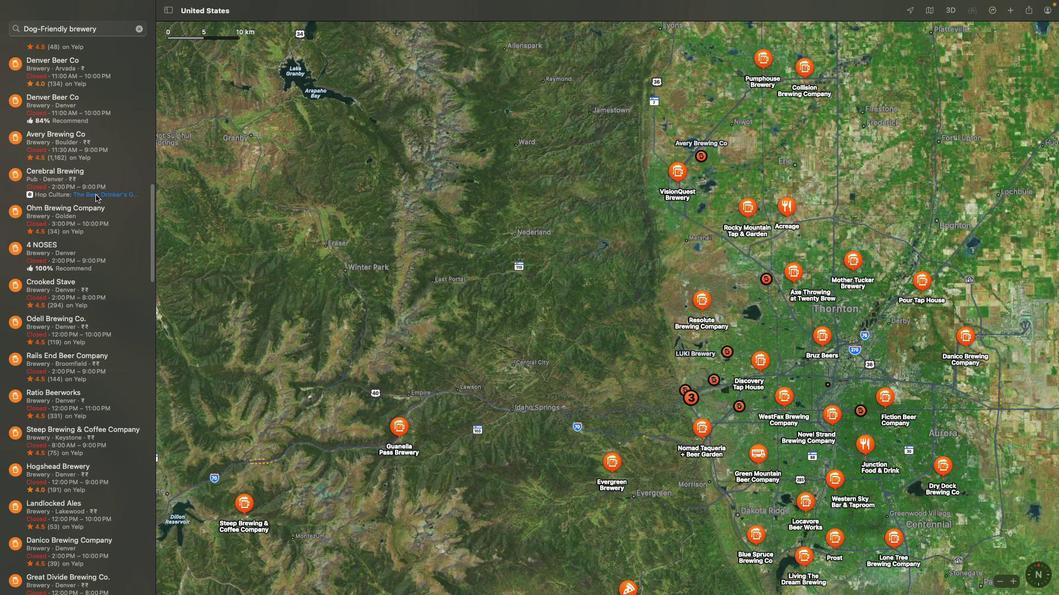 
Action: Mouse scrolled (95, 194) with delta (0, -2)
Screenshot: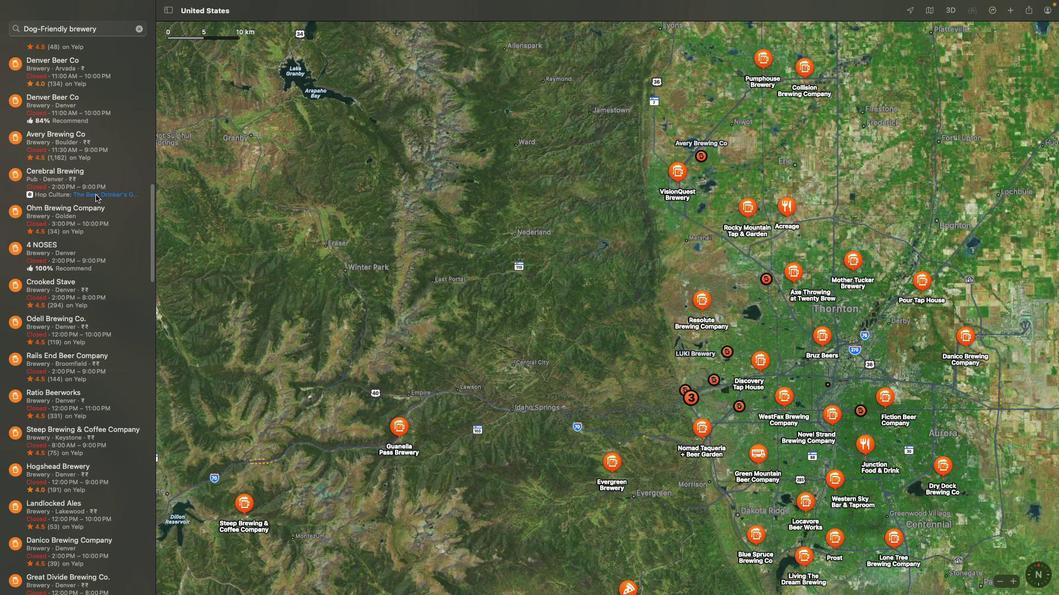 
Action: Mouse scrolled (95, 194) with delta (0, -3)
Screenshot: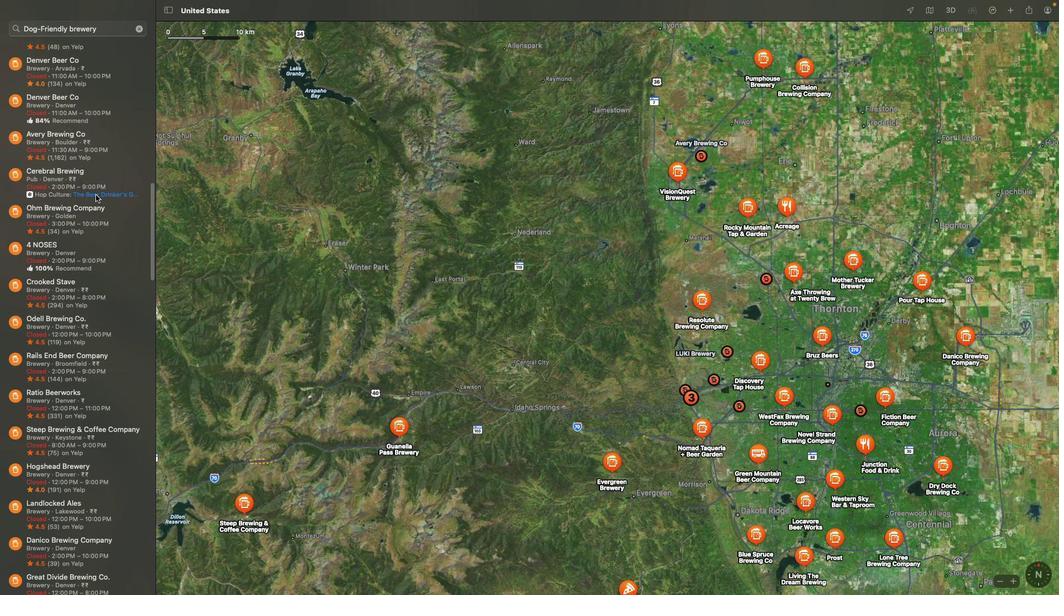 
Action: Mouse scrolled (95, 194) with delta (0, -3)
Screenshot: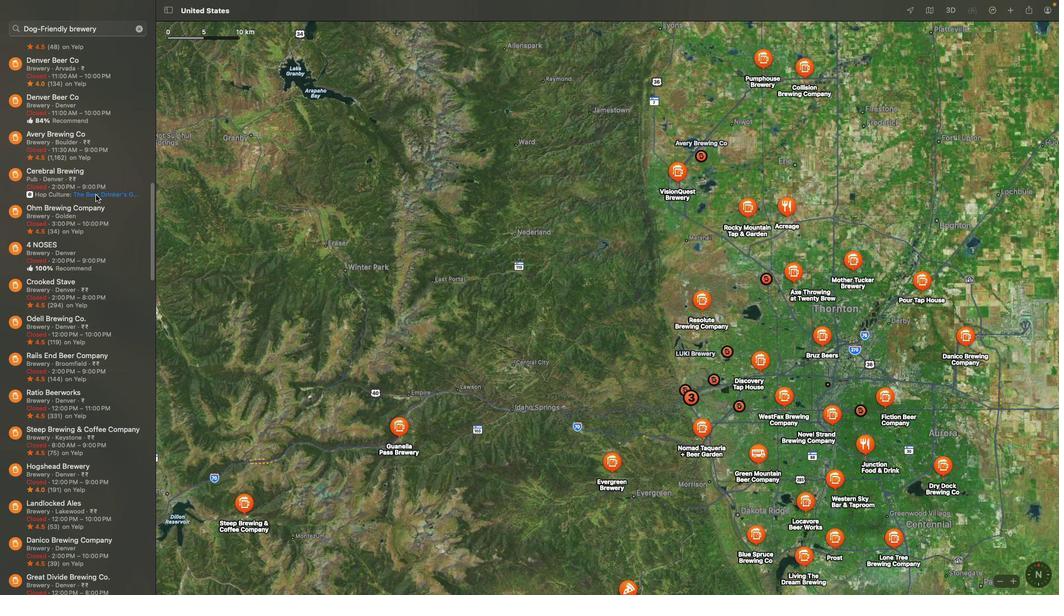 
Action: Mouse moved to (98, 194)
Screenshot: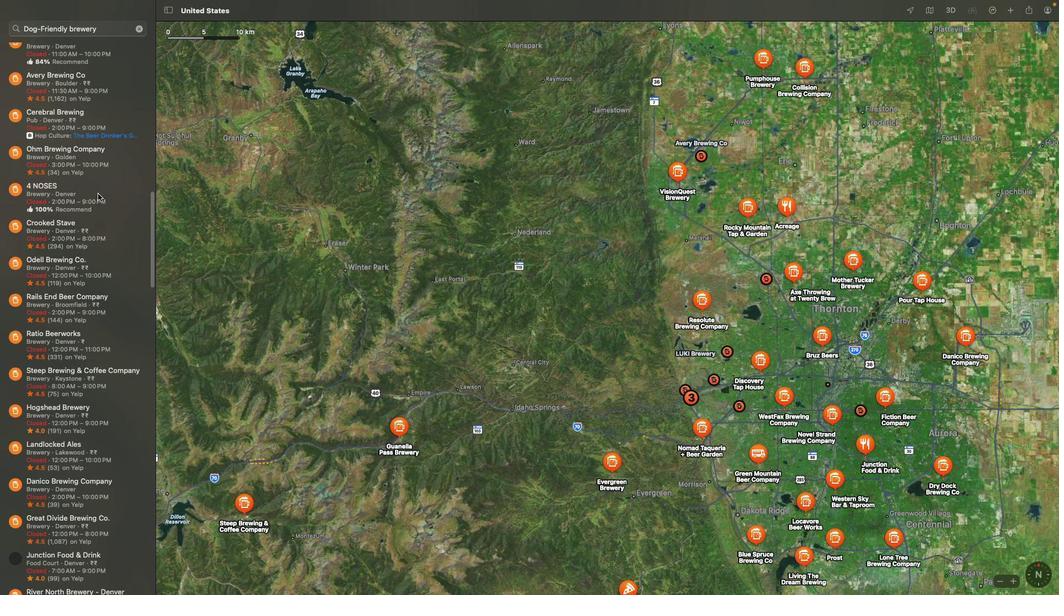 
Action: Mouse scrolled (98, 194) with delta (0, 0)
Screenshot: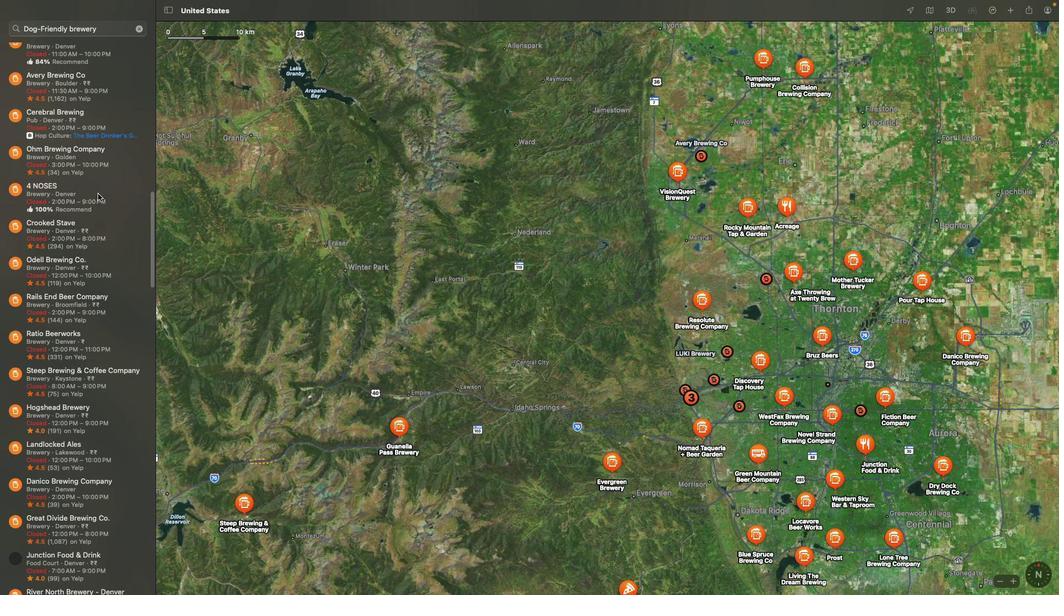
Action: Mouse moved to (98, 194)
Screenshot: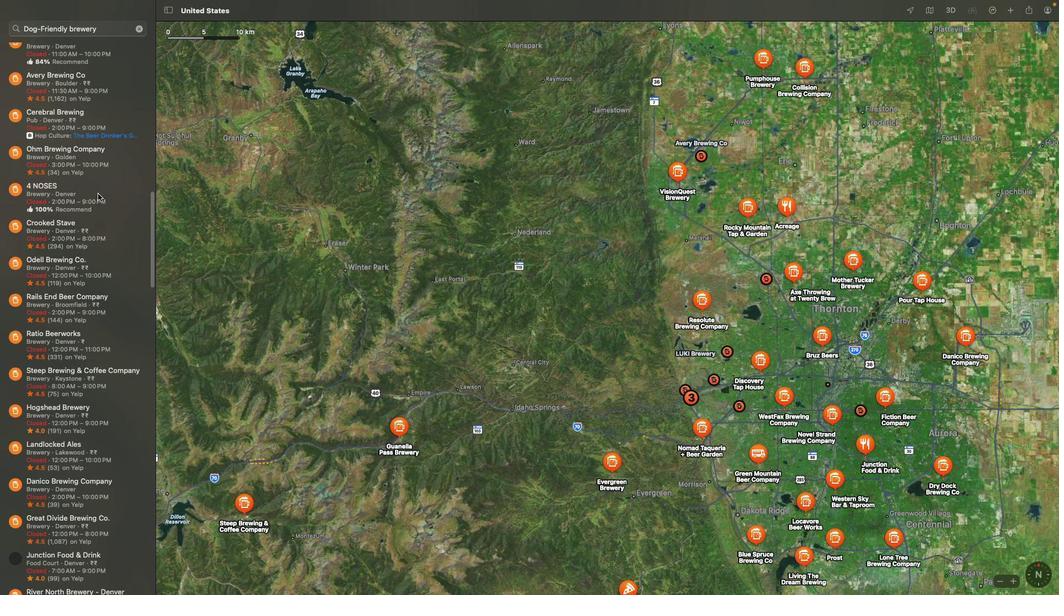 
Action: Mouse scrolled (98, 194) with delta (0, 0)
Screenshot: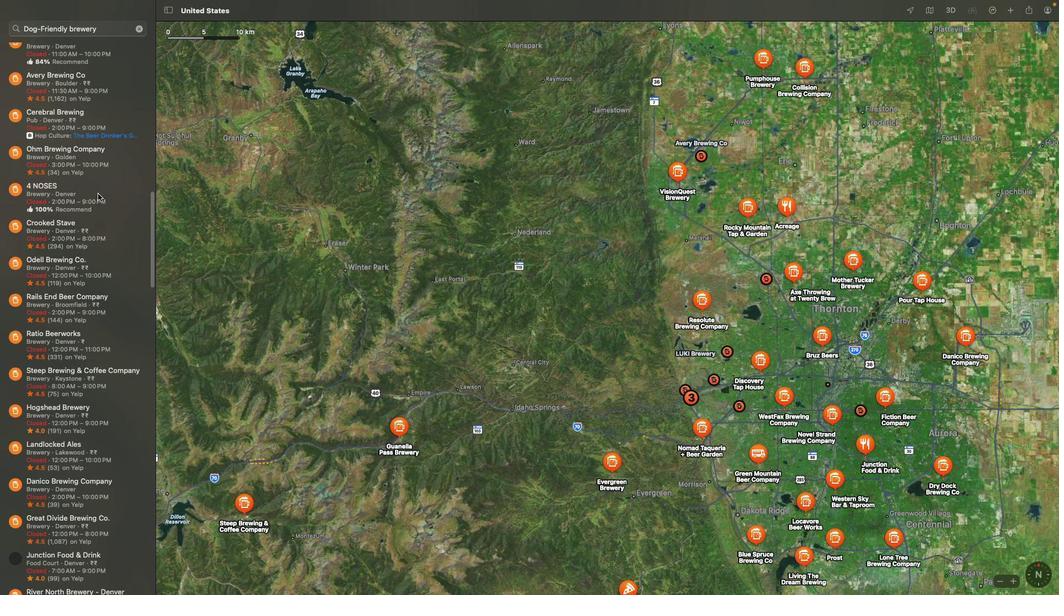 
Action: Mouse scrolled (98, 194) with delta (0, -1)
Screenshot: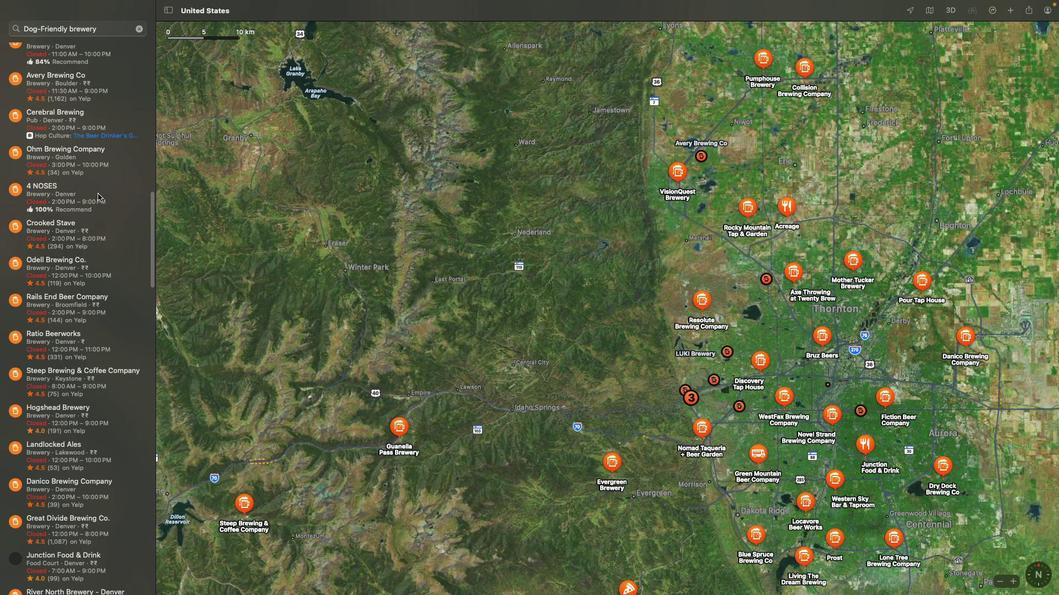 
Action: Mouse scrolled (98, 194) with delta (0, -2)
Screenshot: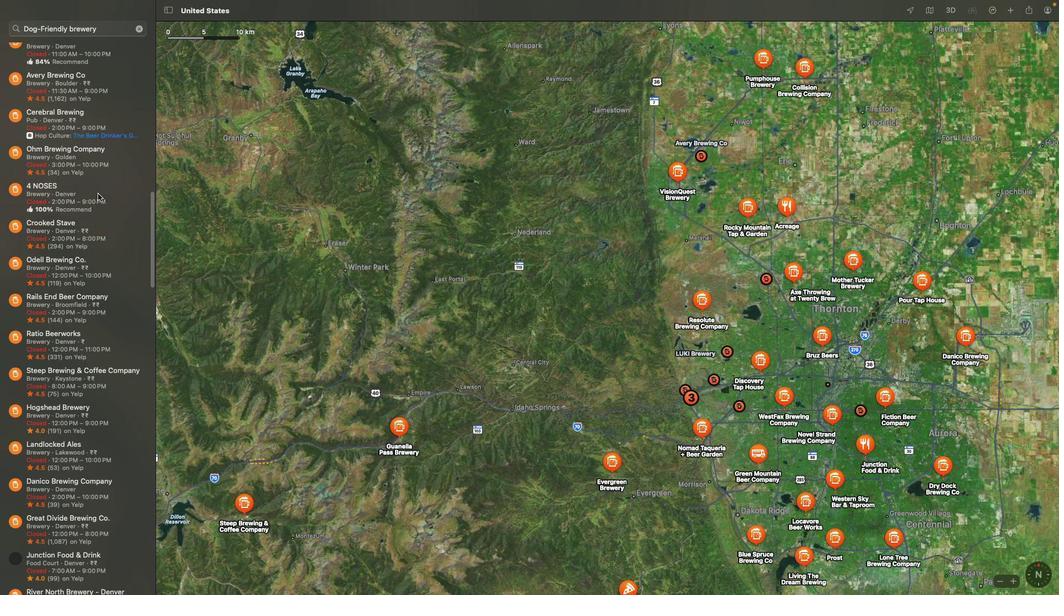 
Action: Mouse scrolled (98, 194) with delta (0, 0)
Screenshot: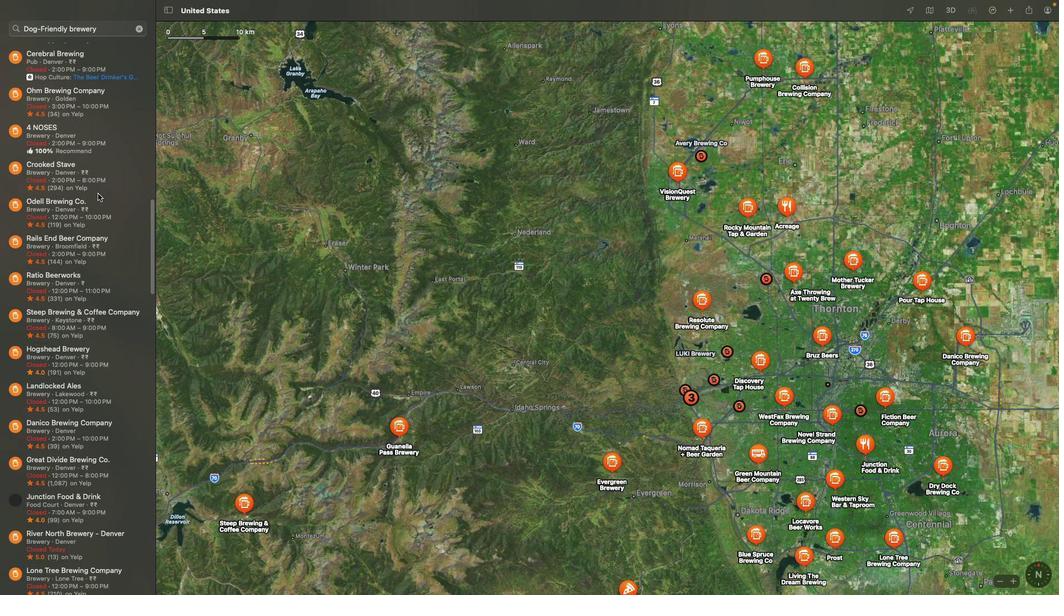 
Action: Mouse scrolled (98, 194) with delta (0, 0)
Screenshot: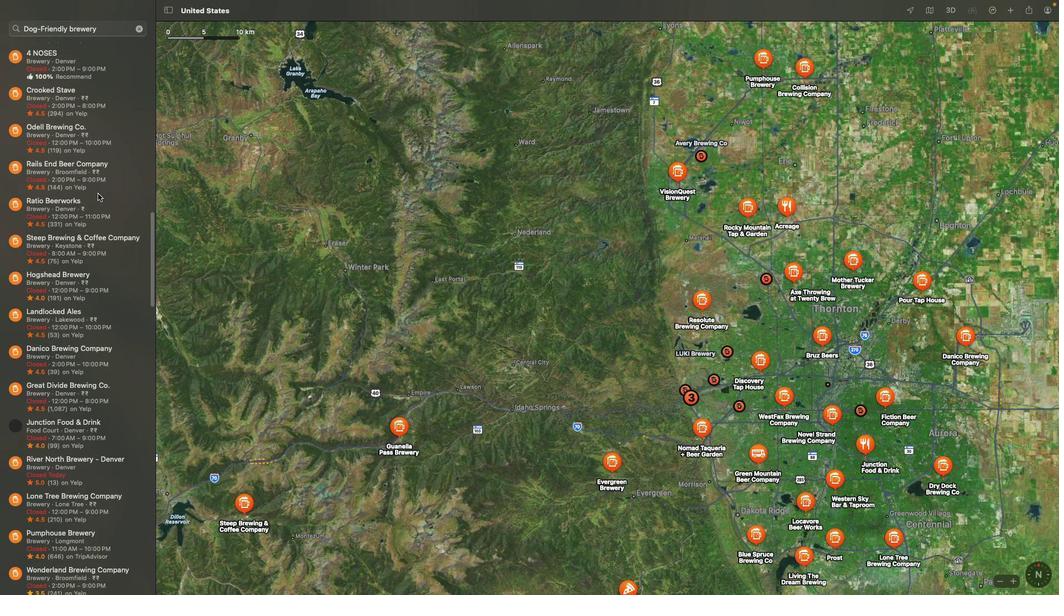 
Action: Mouse scrolled (98, 194) with delta (0, -1)
Screenshot: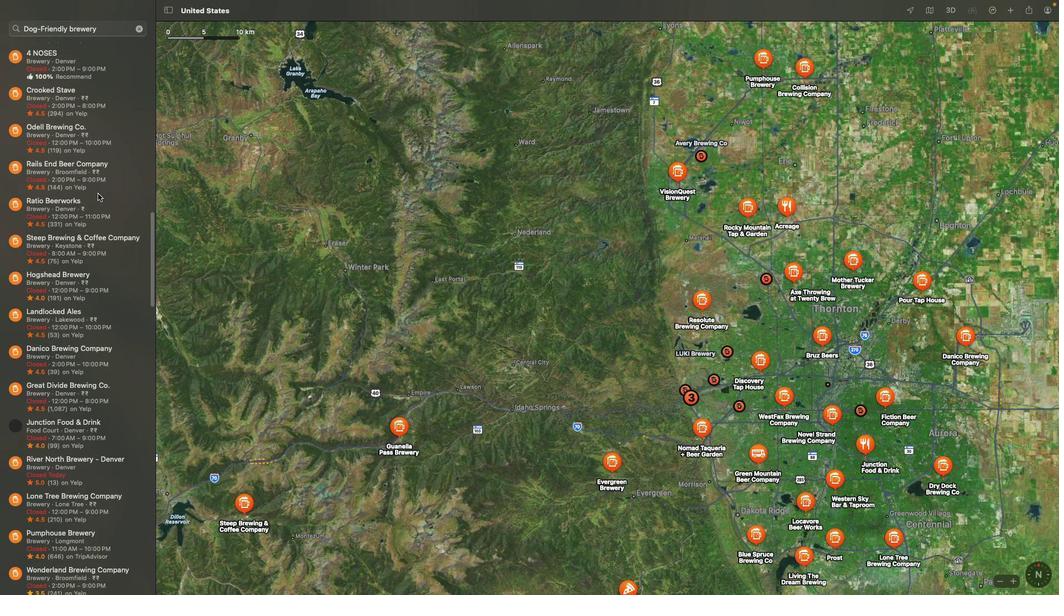 
Action: Mouse scrolled (98, 194) with delta (0, -2)
Screenshot: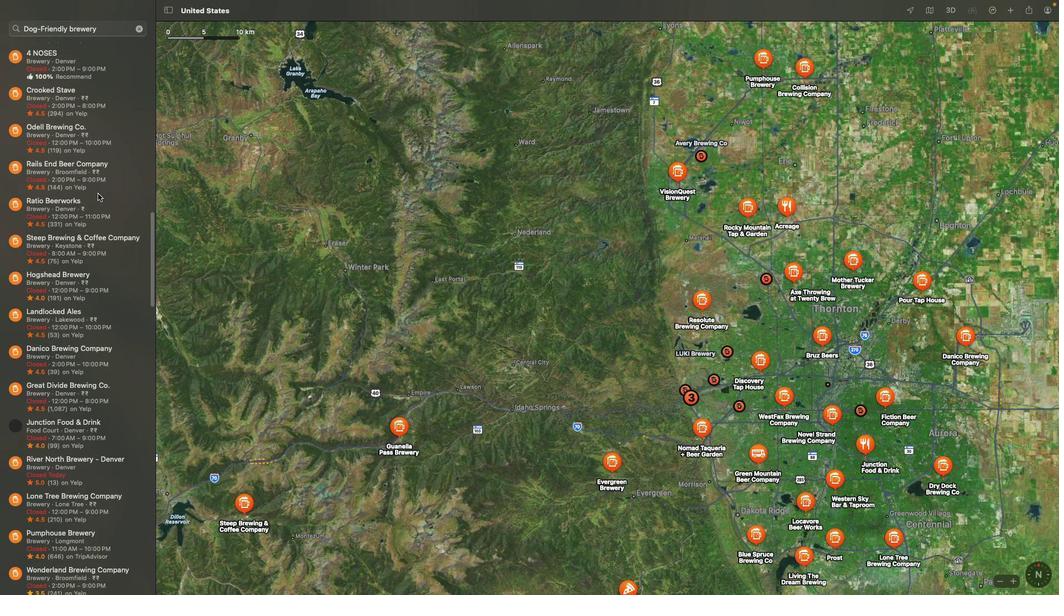 
Action: Mouse scrolled (98, 194) with delta (0, -3)
Screenshot: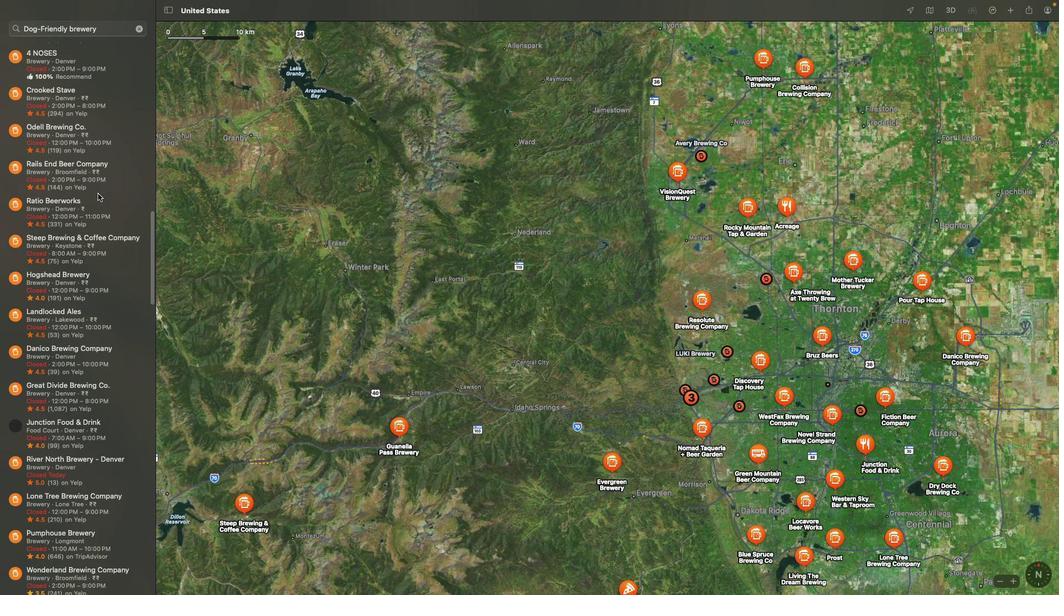 
Action: Mouse scrolled (98, 194) with delta (0, -3)
Screenshot: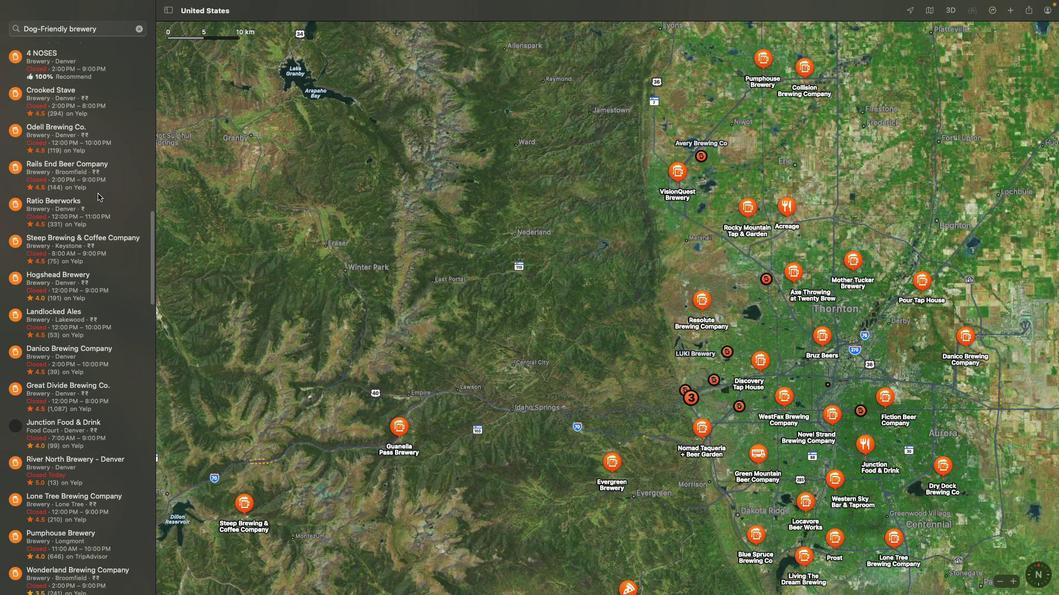 
Action: Mouse scrolled (98, 194) with delta (0, 0)
Screenshot: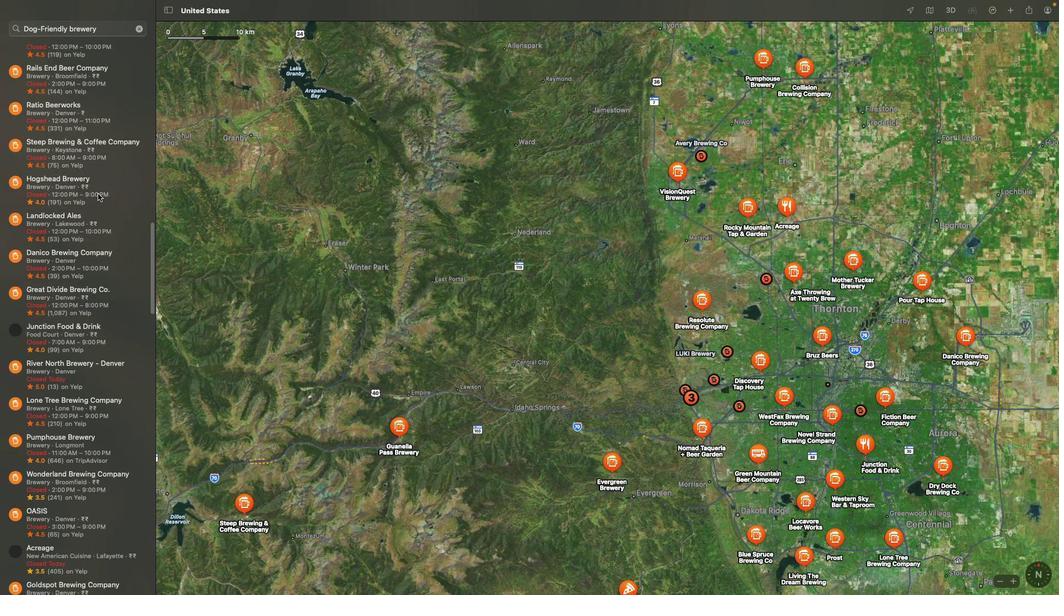 
Action: Mouse scrolled (98, 194) with delta (0, 0)
Screenshot: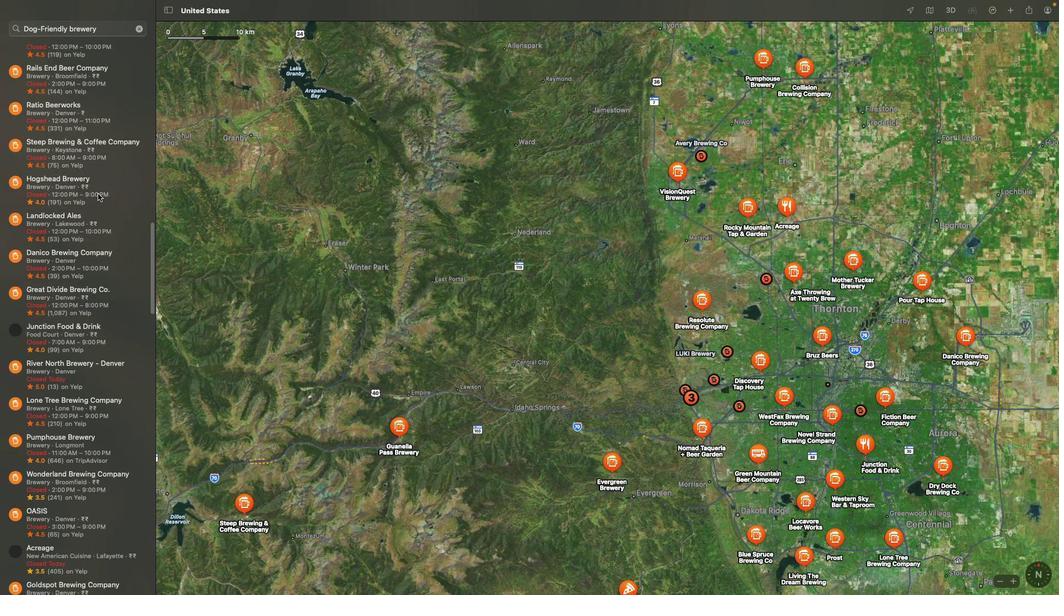 
Action: Mouse scrolled (98, 194) with delta (0, -2)
Screenshot: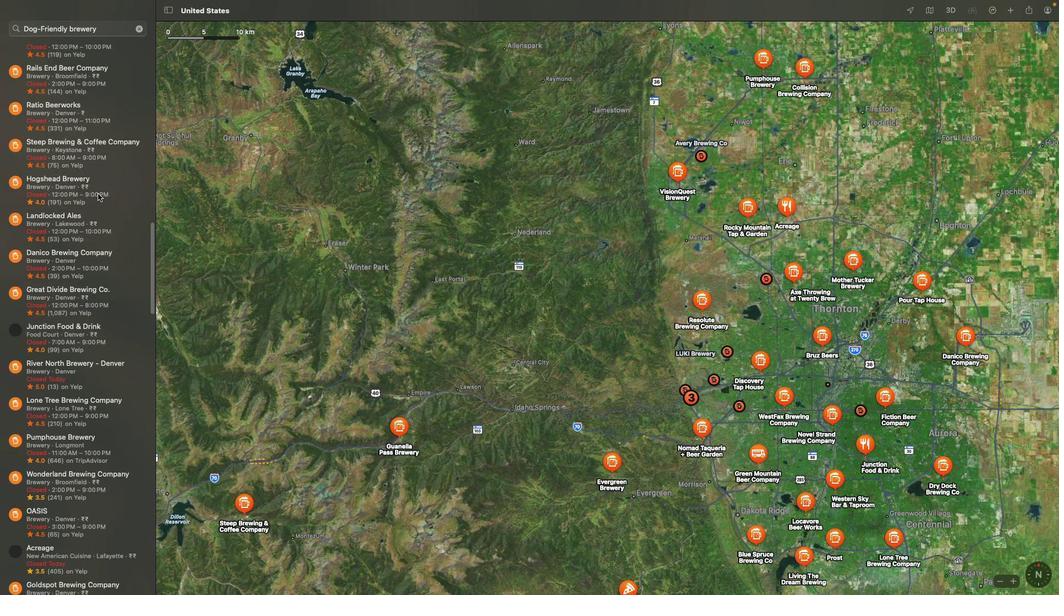 
Action: Mouse scrolled (98, 194) with delta (0, -2)
Screenshot: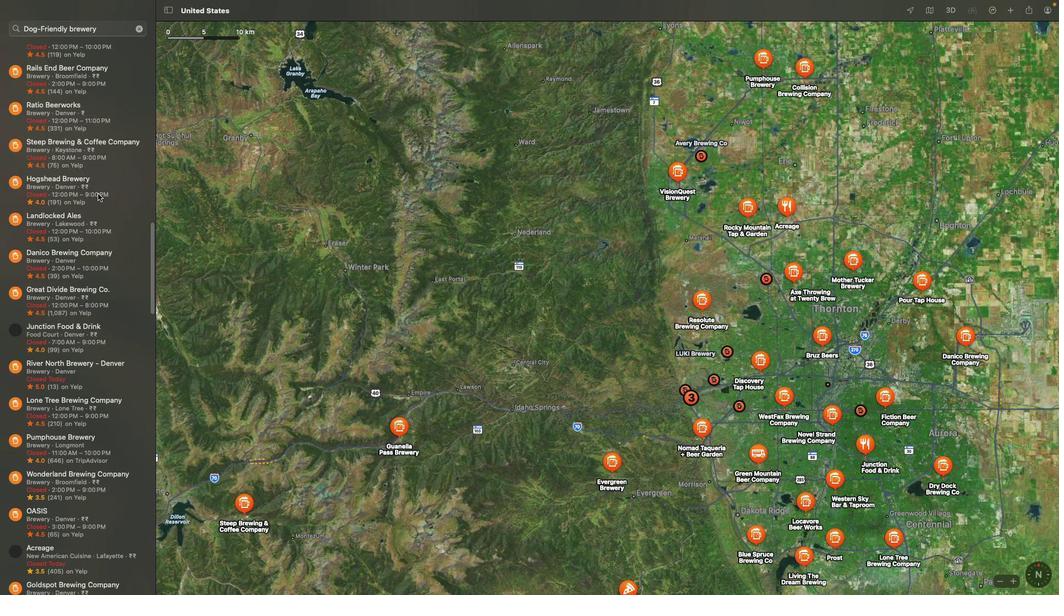 
Action: Mouse scrolled (98, 194) with delta (0, -3)
Screenshot: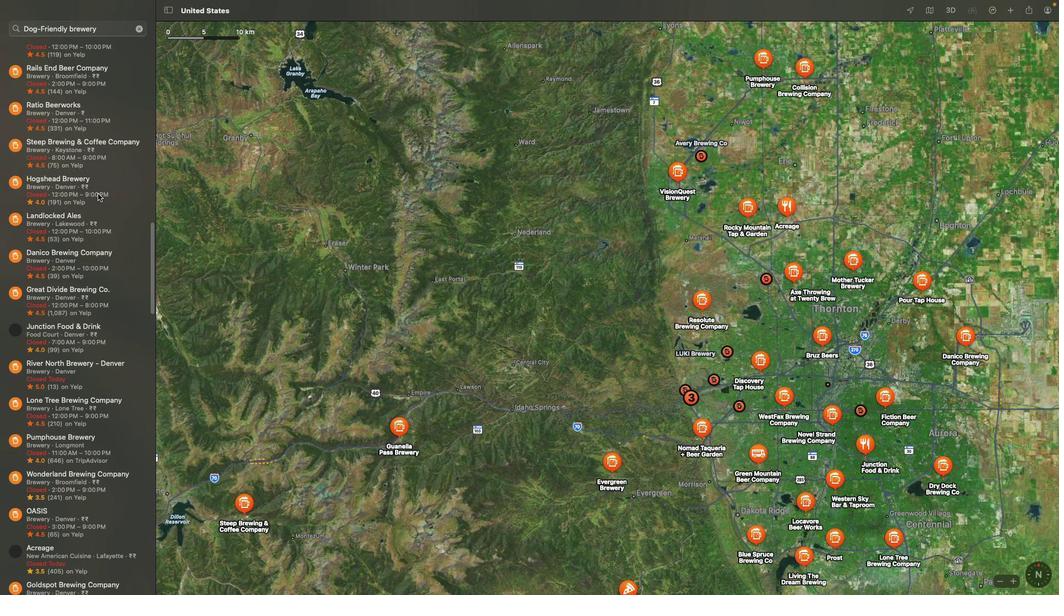 
Action: Mouse scrolled (98, 194) with delta (0, 0)
Screenshot: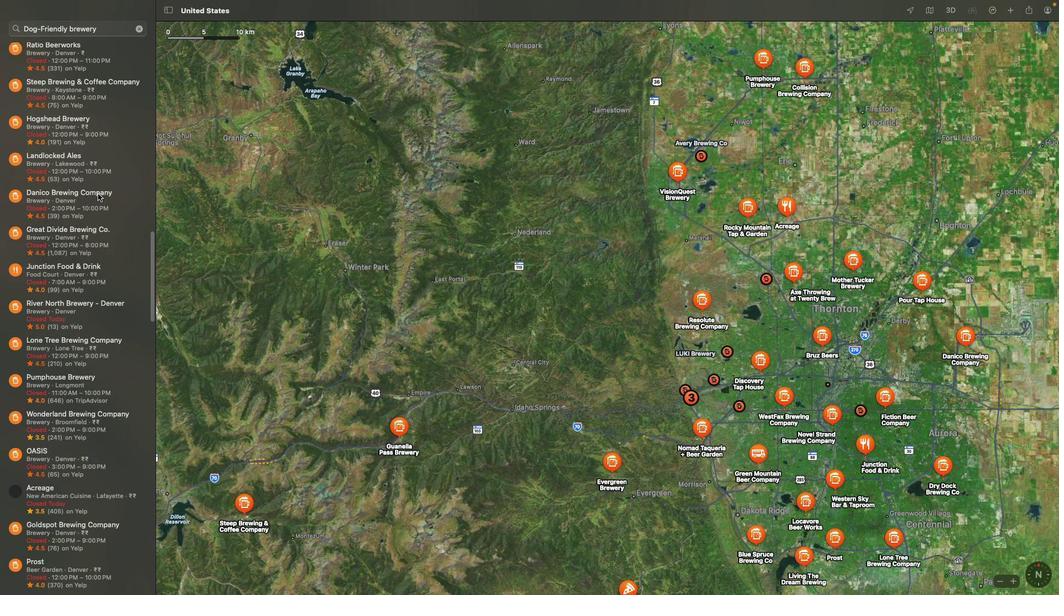 
Action: Mouse scrolled (98, 194) with delta (0, 0)
Screenshot: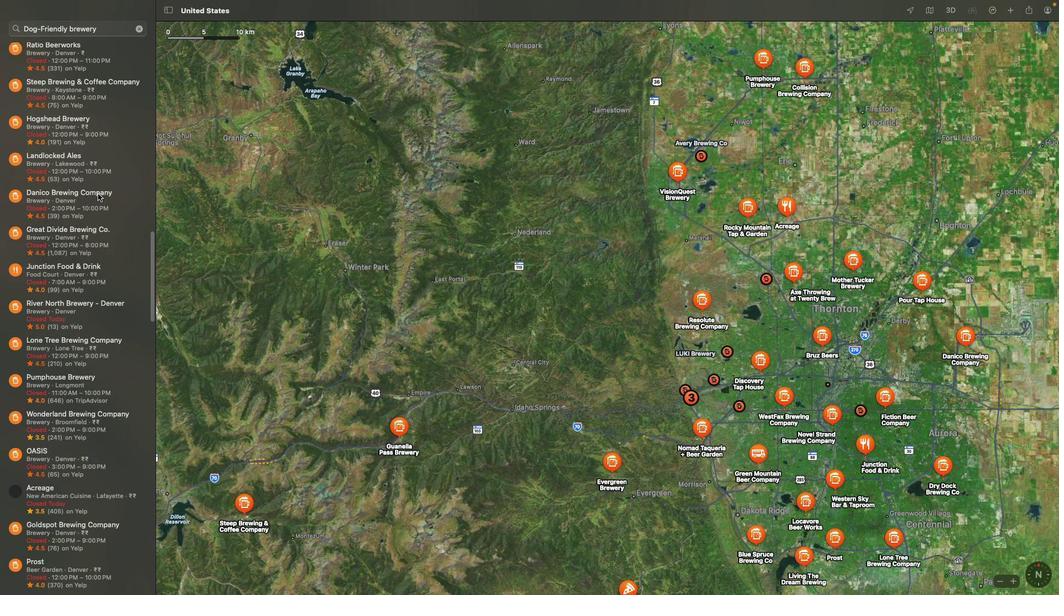 
Action: Mouse scrolled (98, 194) with delta (0, -1)
Screenshot: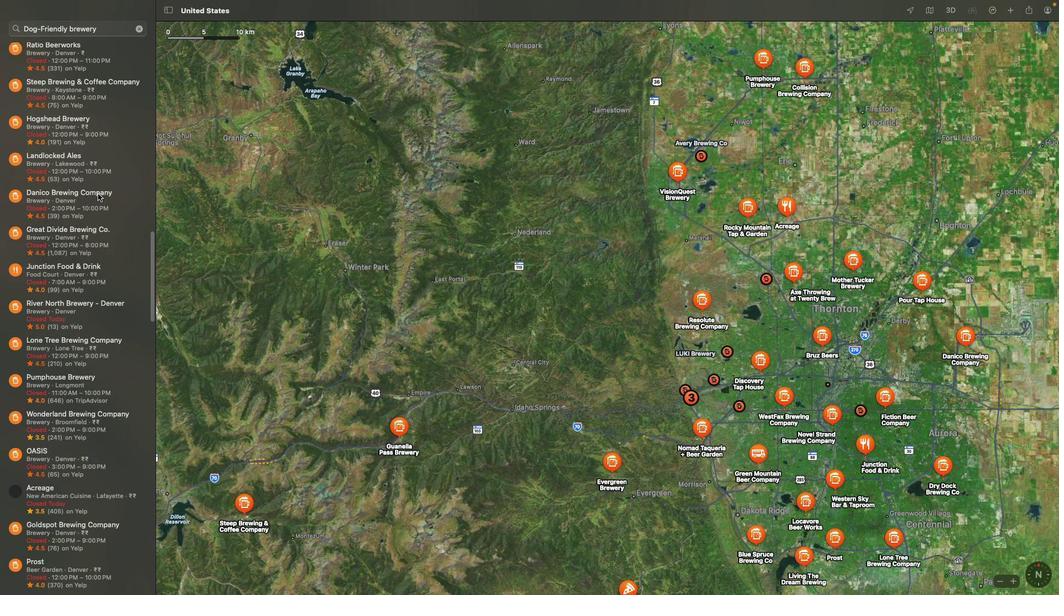 
Action: Mouse scrolled (98, 194) with delta (0, -2)
Screenshot: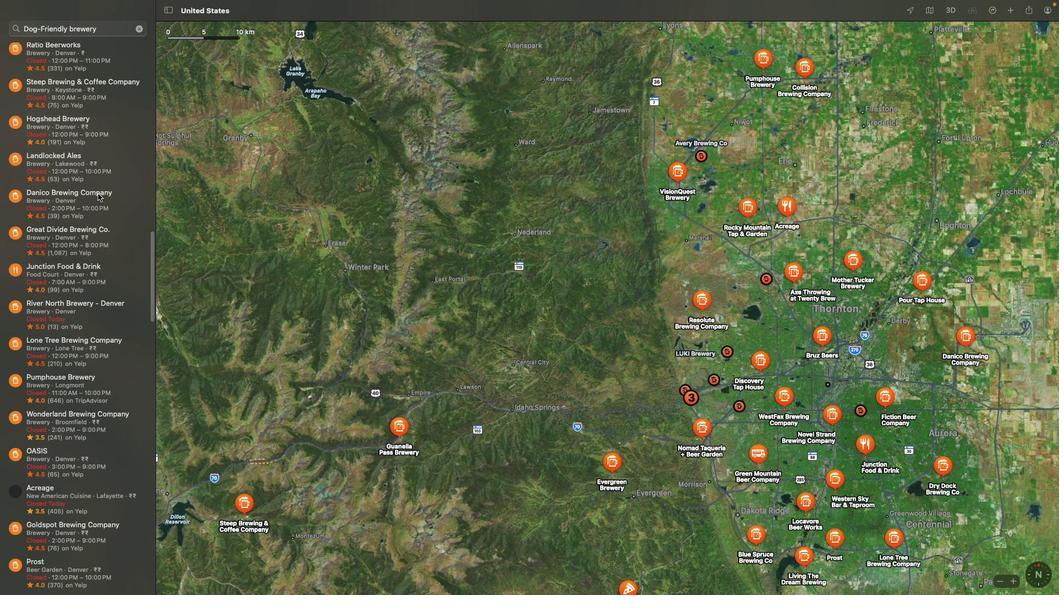 
Action: Mouse scrolled (98, 194) with delta (0, 0)
Screenshot: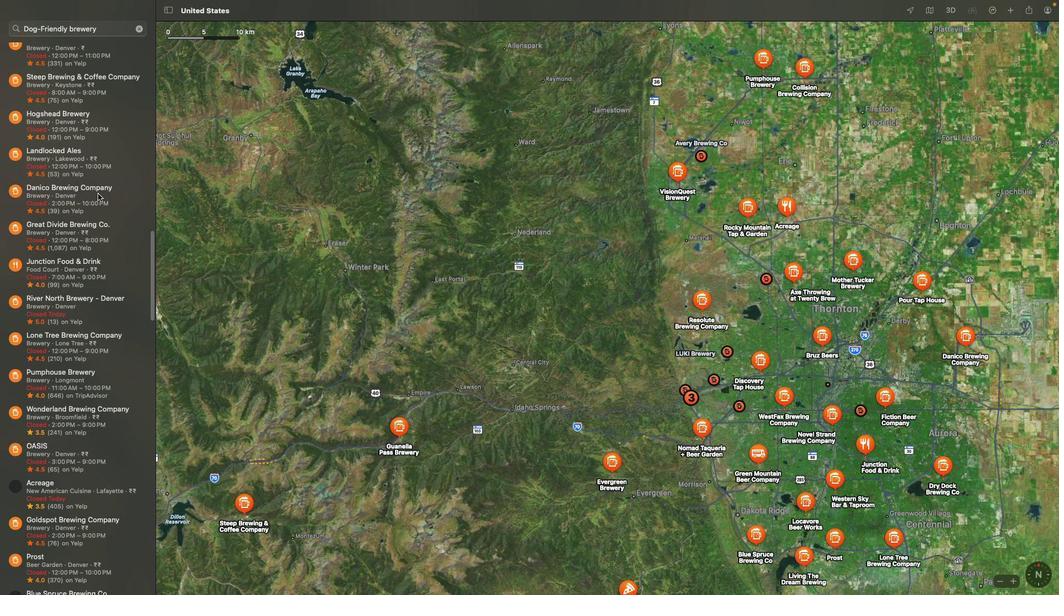 
Action: Mouse scrolled (98, 194) with delta (0, 0)
Screenshot: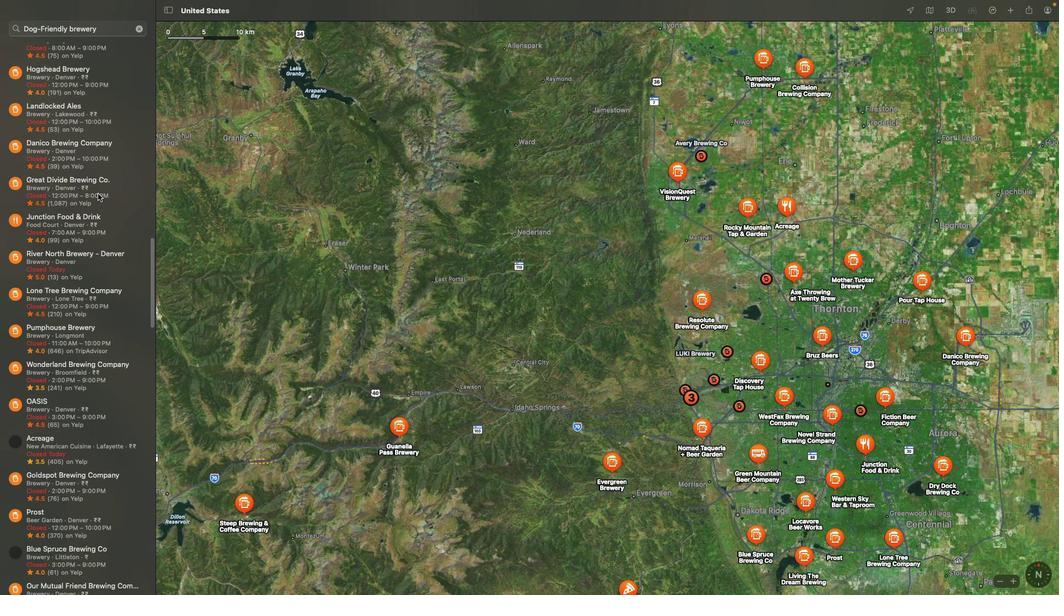 
Action: Mouse scrolled (98, 194) with delta (0, -1)
Screenshot: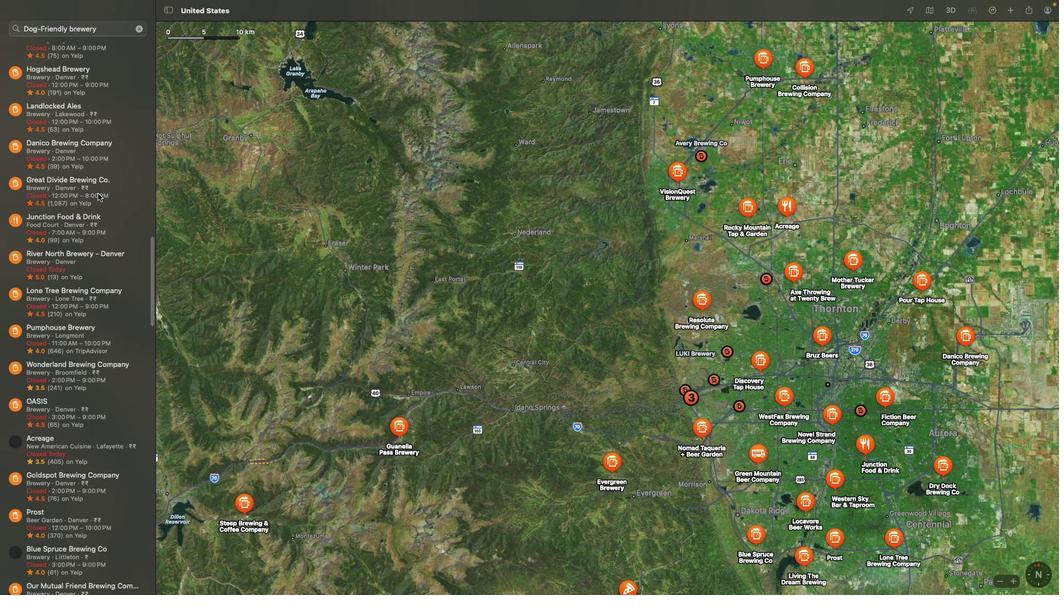 
Action: Mouse scrolled (98, 194) with delta (0, -2)
Screenshot: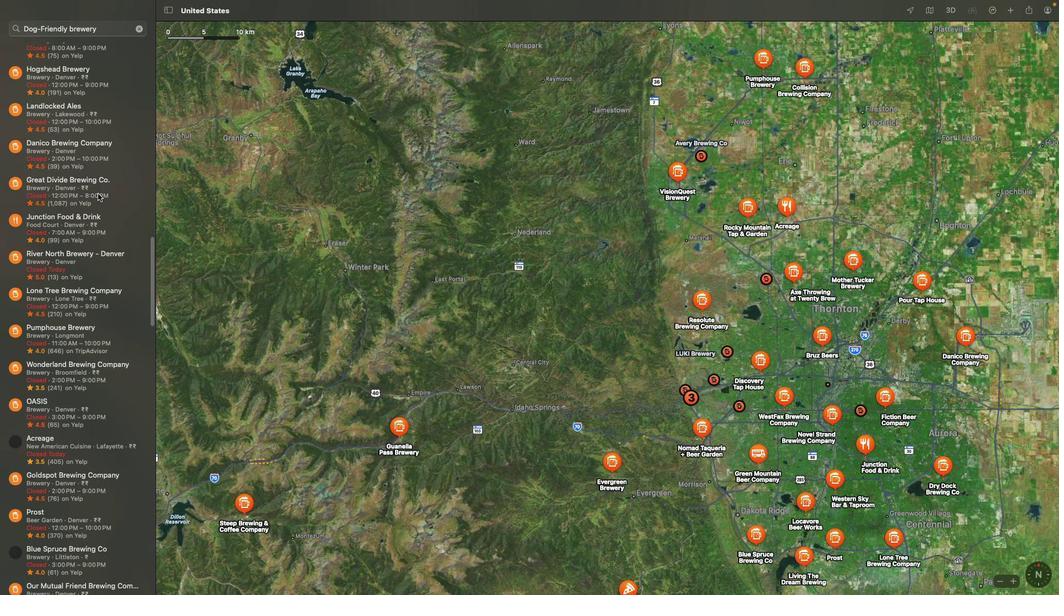 
Action: Mouse scrolled (98, 194) with delta (0, 0)
Screenshot: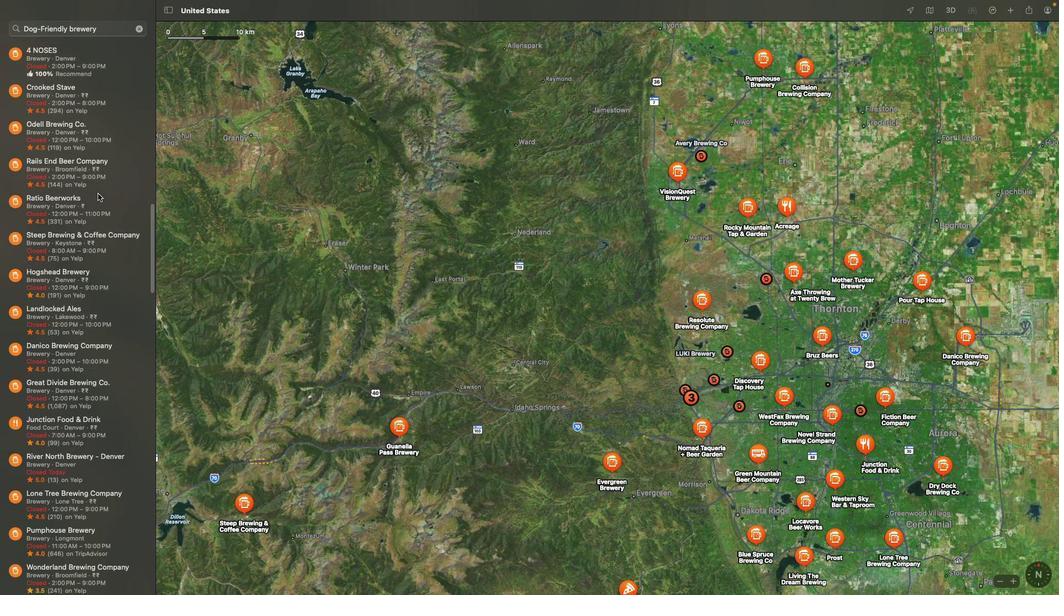 
Action: Mouse scrolled (98, 194) with delta (0, 0)
Screenshot: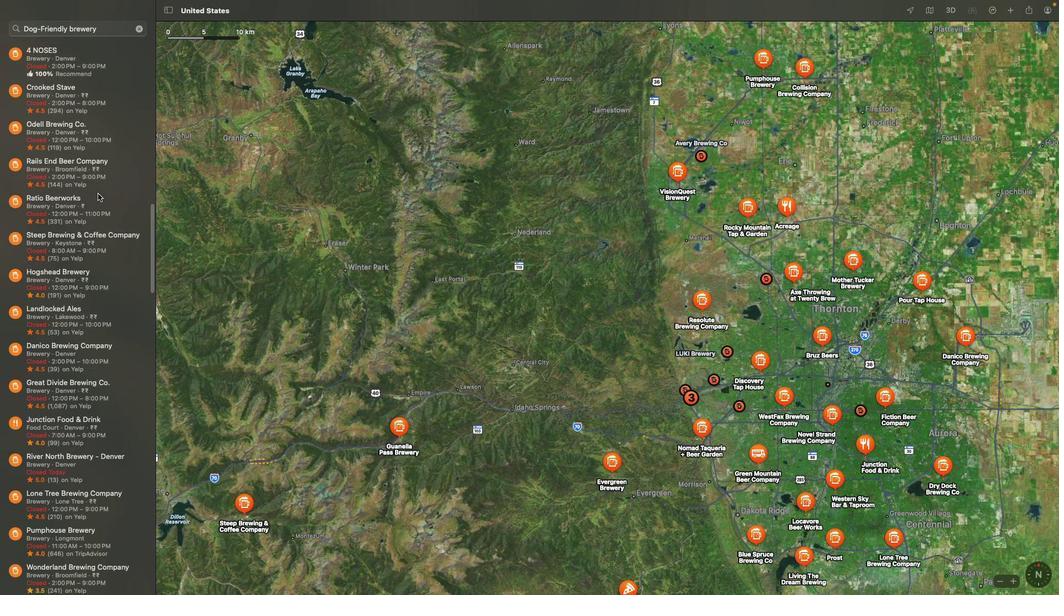 
Action: Mouse scrolled (98, 194) with delta (0, 2)
Screenshot: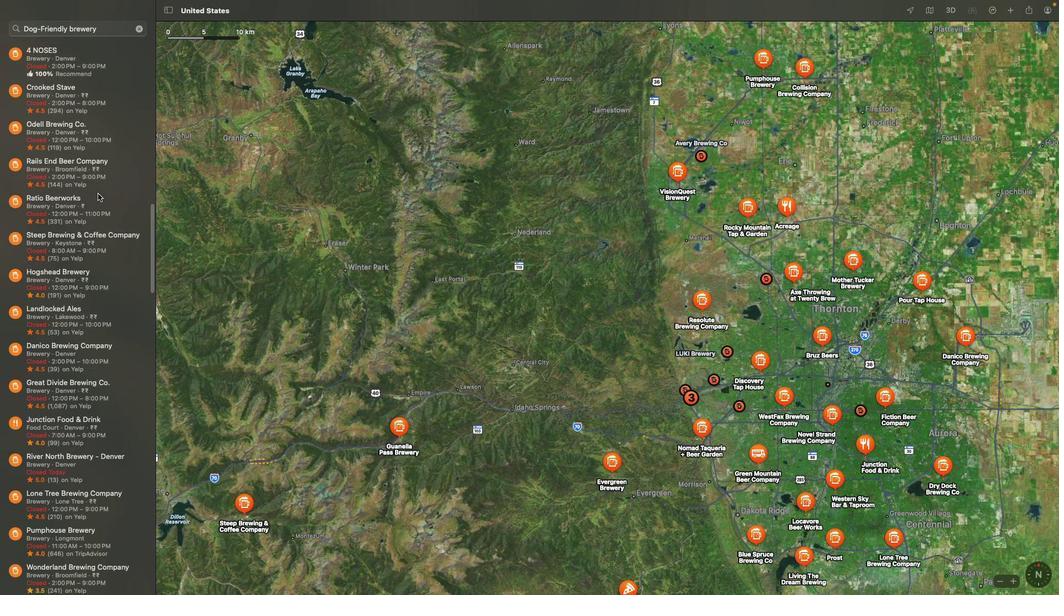 
Action: Mouse scrolled (98, 194) with delta (0, 3)
Screenshot: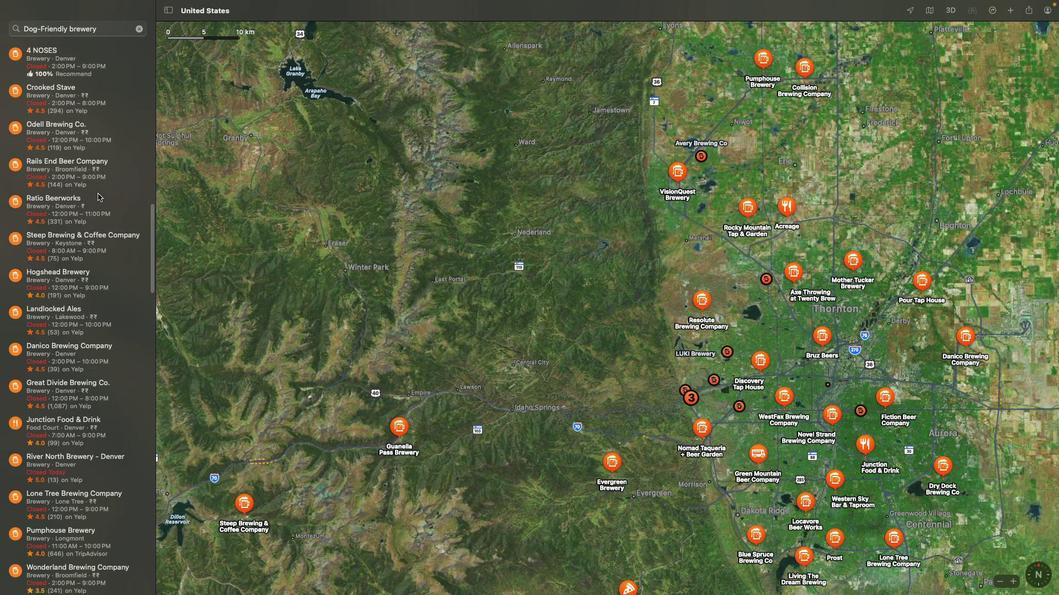 
Action: Mouse scrolled (98, 194) with delta (0, 3)
Screenshot: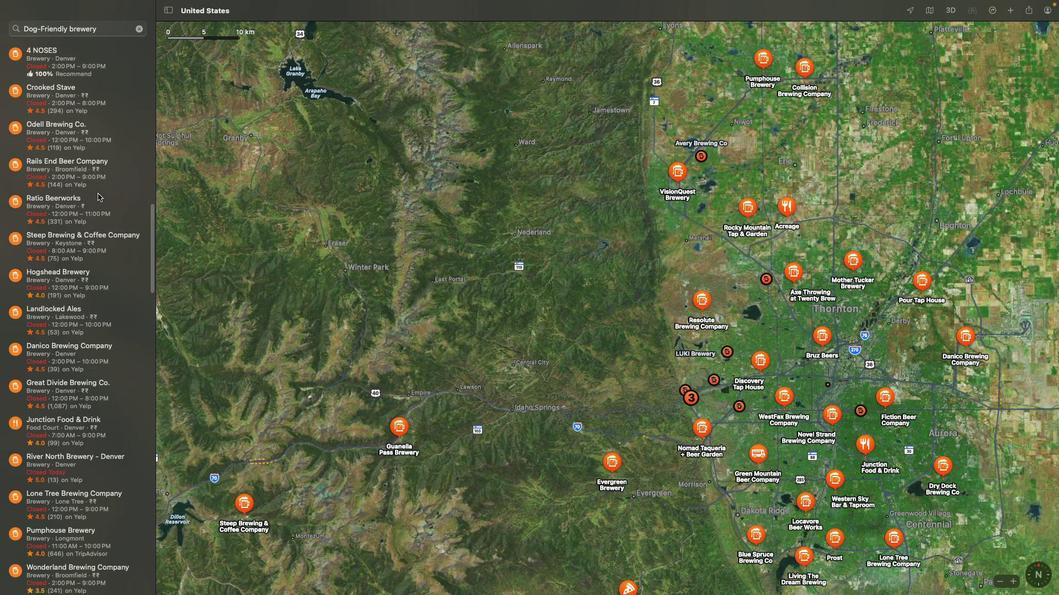 
Action: Mouse scrolled (98, 194) with delta (0, 4)
Screenshot: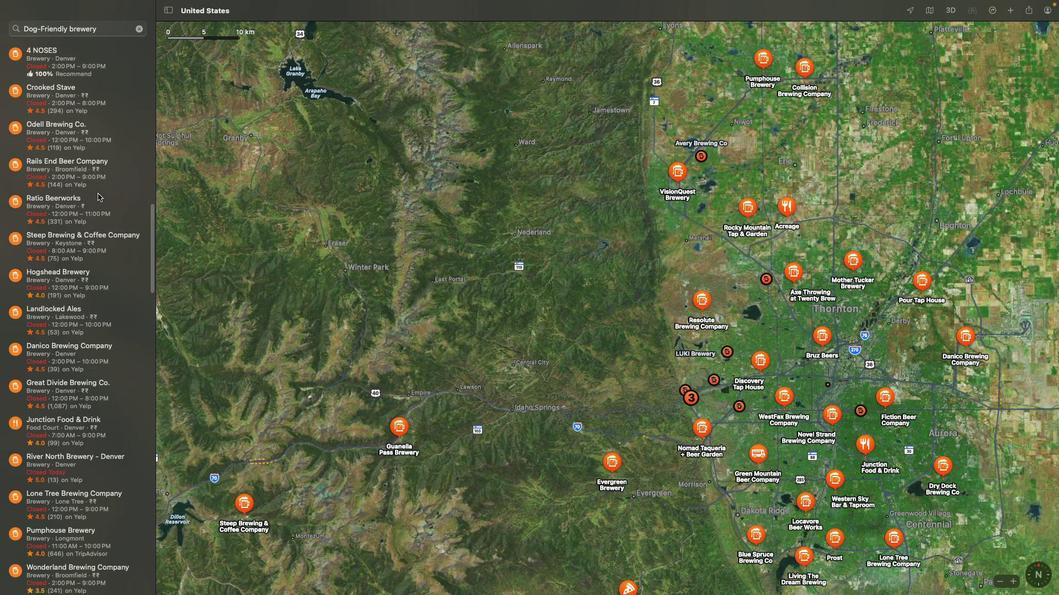 
Action: Mouse scrolled (98, 194) with delta (0, 4)
Screenshot: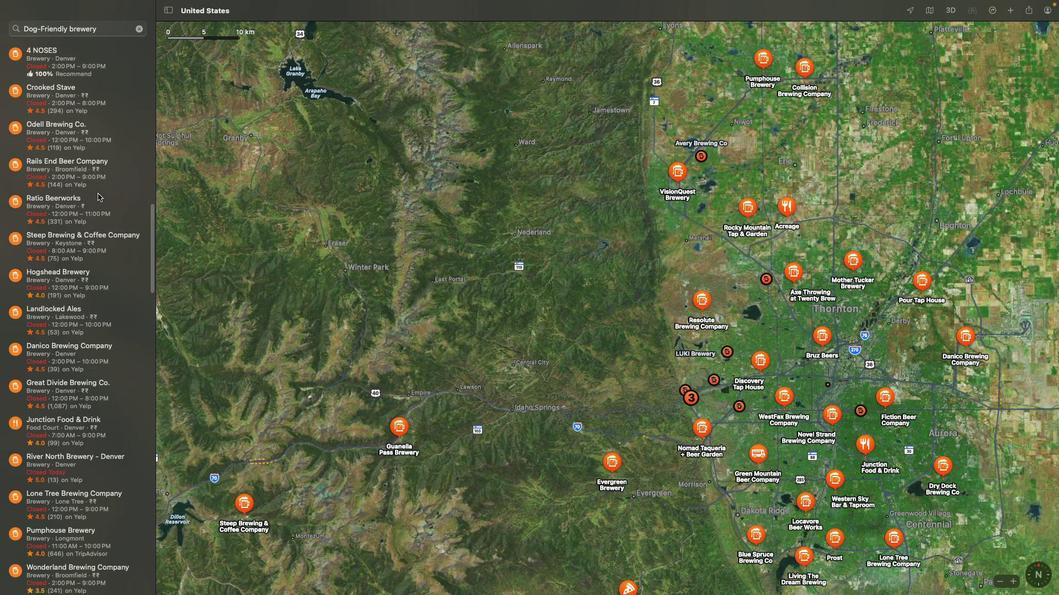 
Action: Mouse scrolled (98, 194) with delta (0, 0)
Screenshot: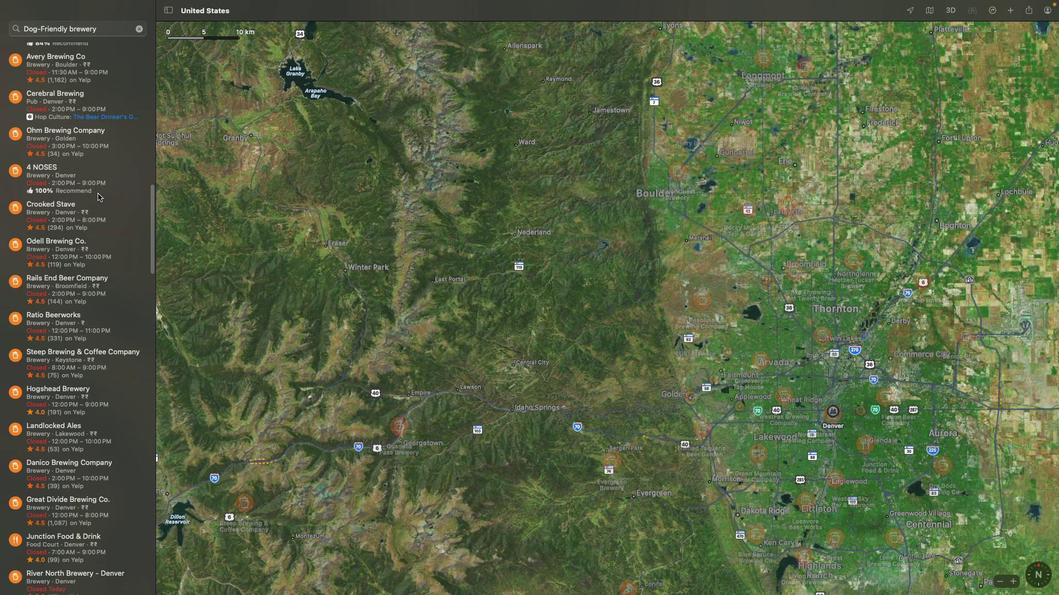 
Action: Mouse scrolled (98, 194) with delta (0, 0)
Screenshot: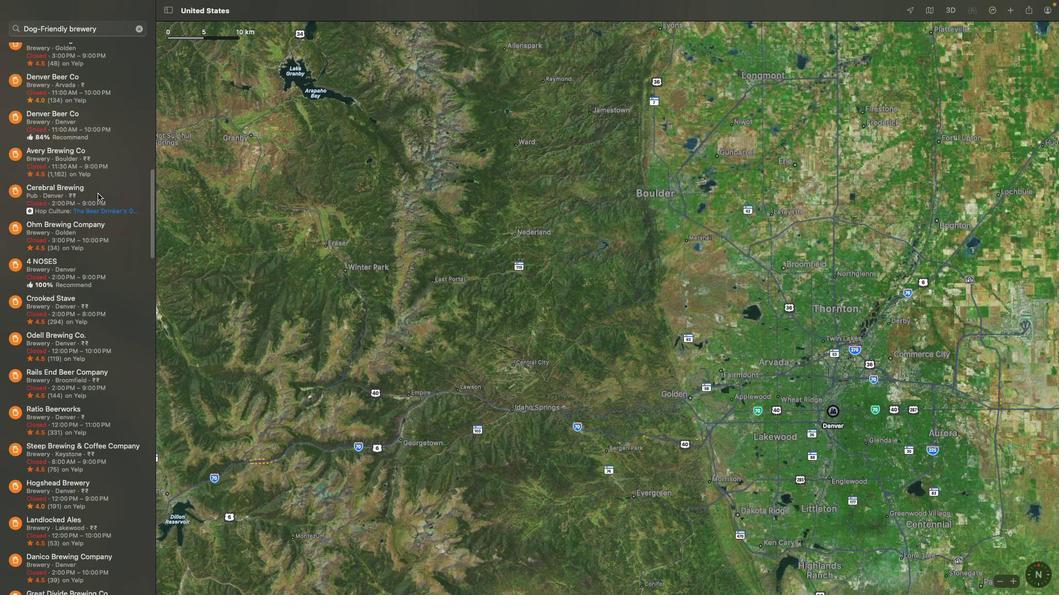 
Action: Mouse scrolled (98, 194) with delta (0, 2)
Screenshot: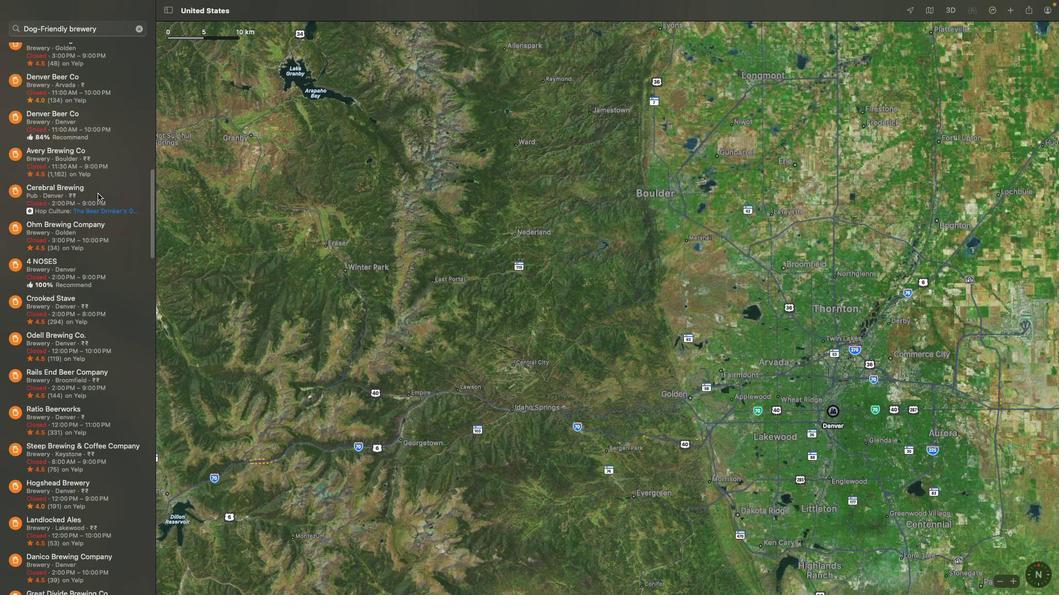 
Action: Mouse scrolled (98, 194) with delta (0, 3)
Screenshot: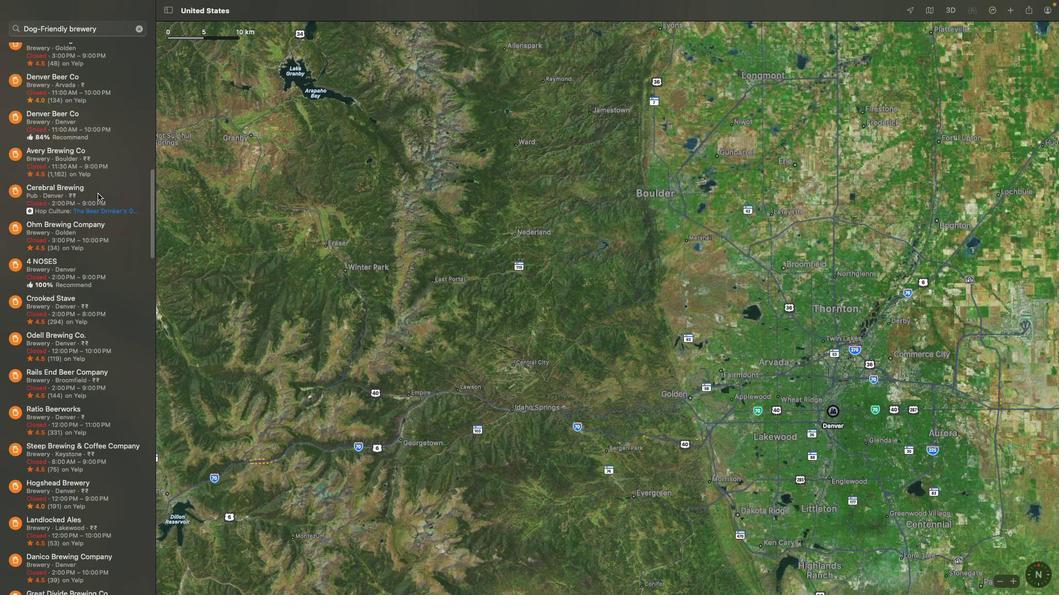 
Action: Mouse scrolled (98, 194) with delta (0, 3)
Screenshot: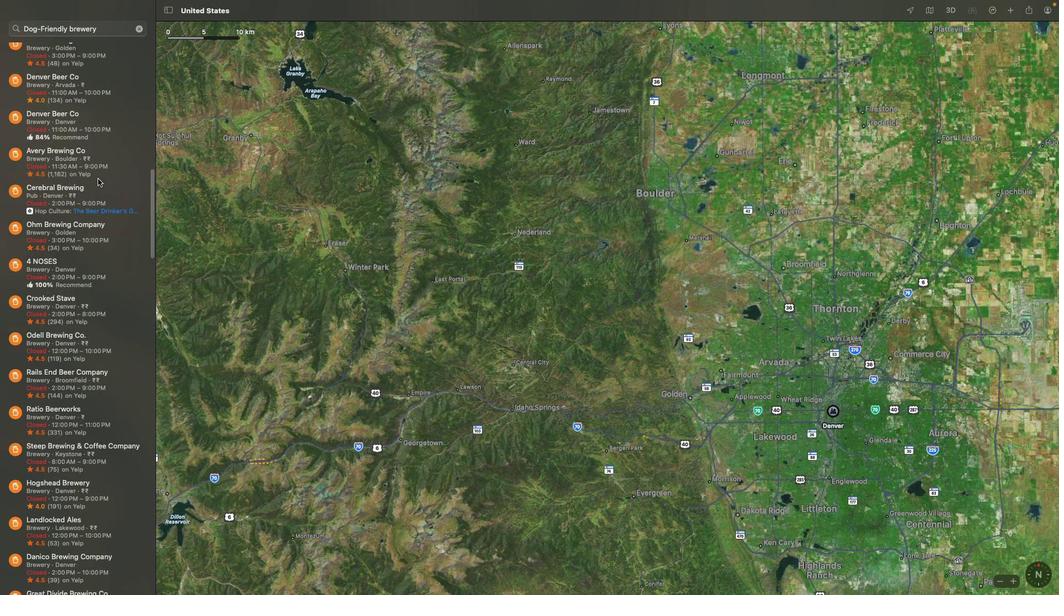 
Action: Mouse scrolled (98, 194) with delta (0, 4)
Screenshot: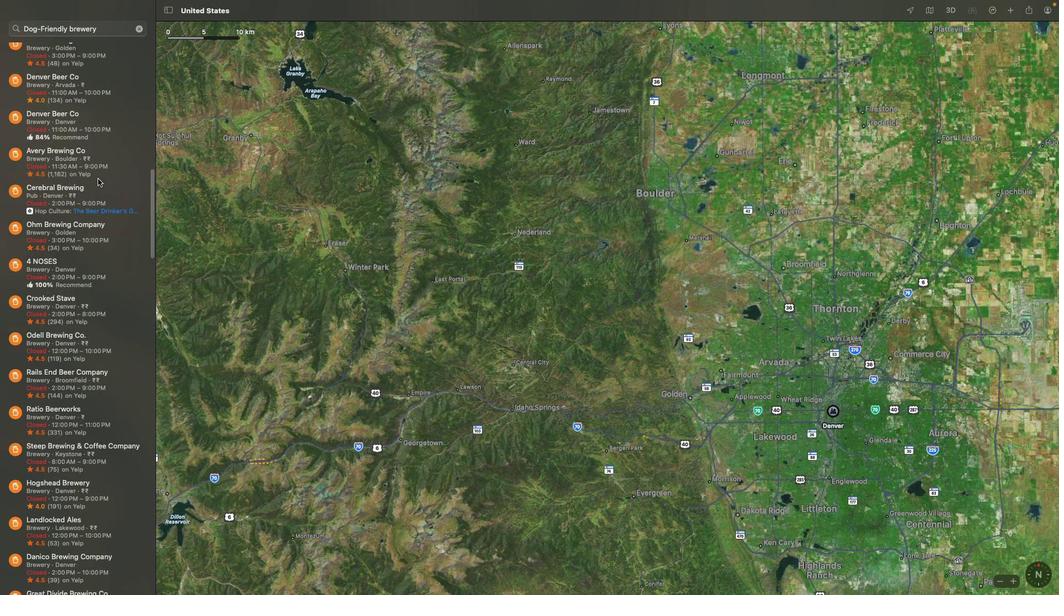 
Action: Mouse scrolled (98, 194) with delta (0, 4)
Screenshot: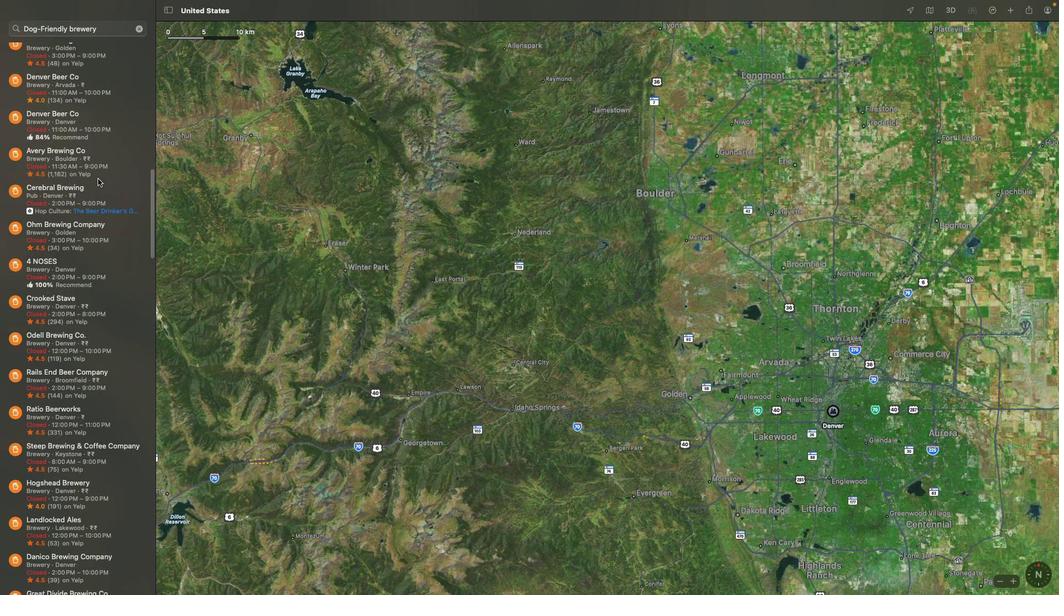 
Action: Mouse moved to (103, 25)
Screenshot: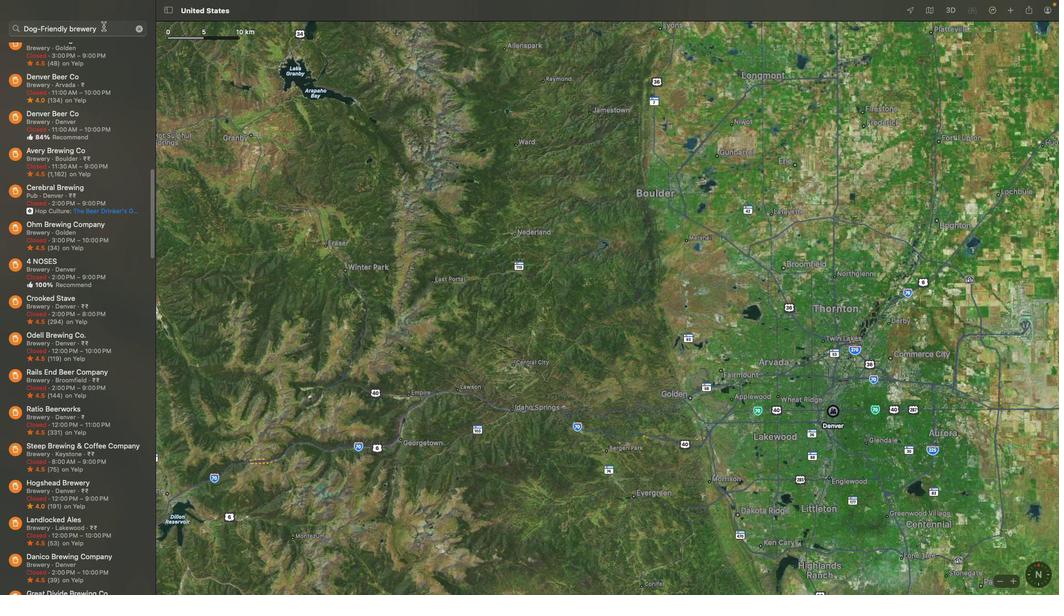 
Action: Mouse pressed left at (103, 25)
Screenshot: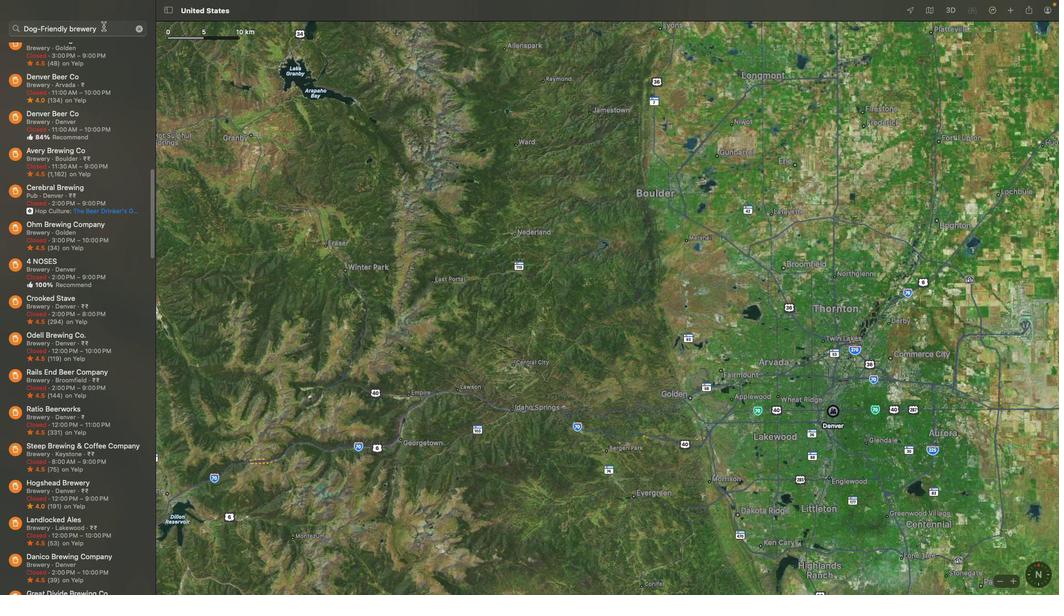 
Action: Key pressed 'w''i''t''h'Key.space'o''u''t''d''o''o''r'Key.space's''e''a''t''i''n''g'Key.spaceKey.enter
Screenshot: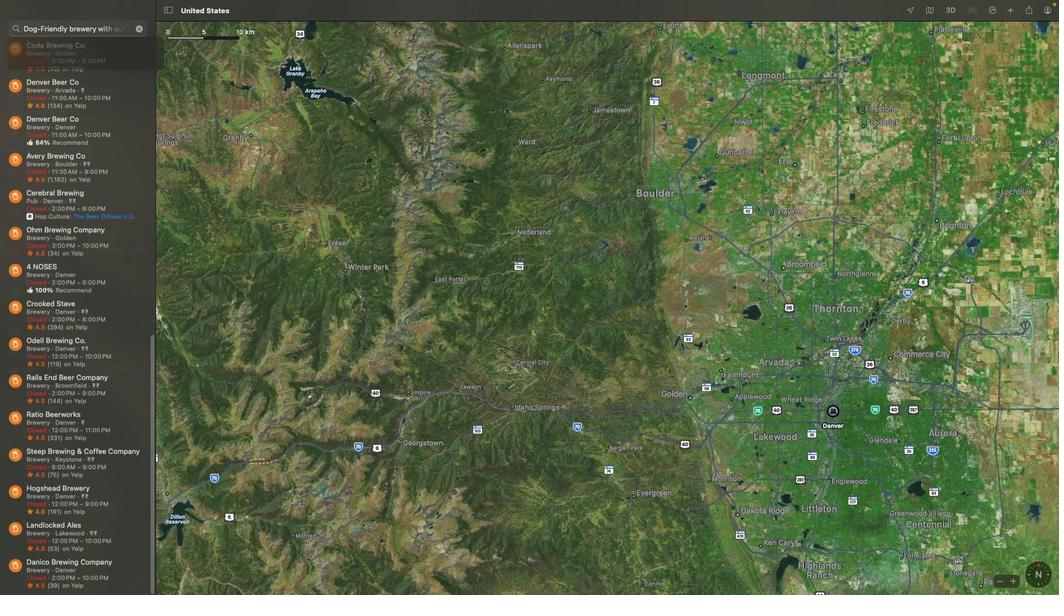 
Action: Mouse moved to (449, 247)
Screenshot: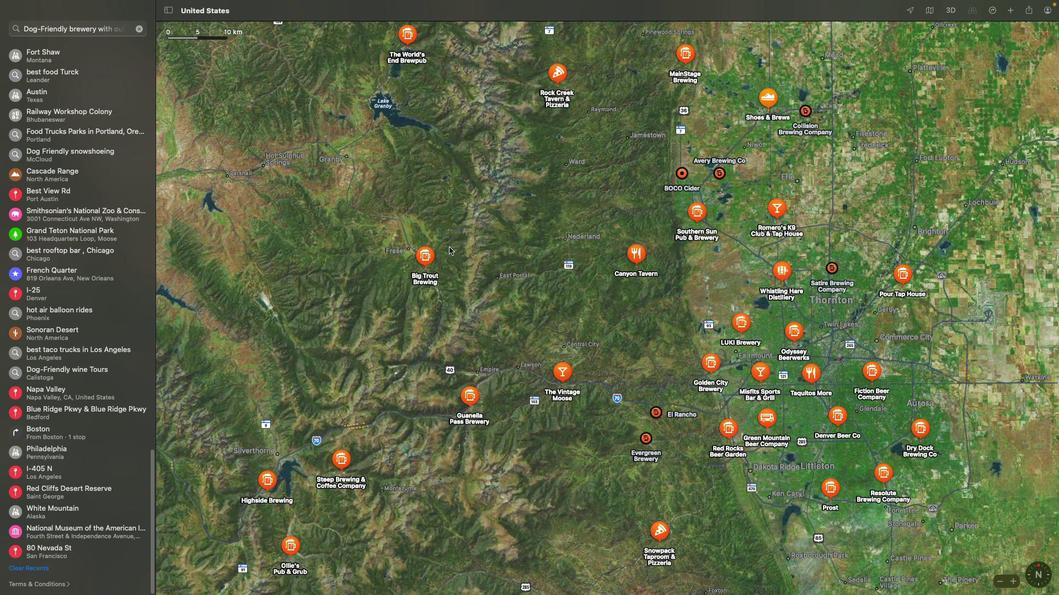 
